 Task: Open a blank sheet, save the file as 'security' Insert a table ' 2 by 2' In first column, add headers, 'Task, Status'. Under first header, add  ResearchUnder second header, add Completed. Change table style to  'Blue'
Action: Mouse moved to (27, 23)
Screenshot: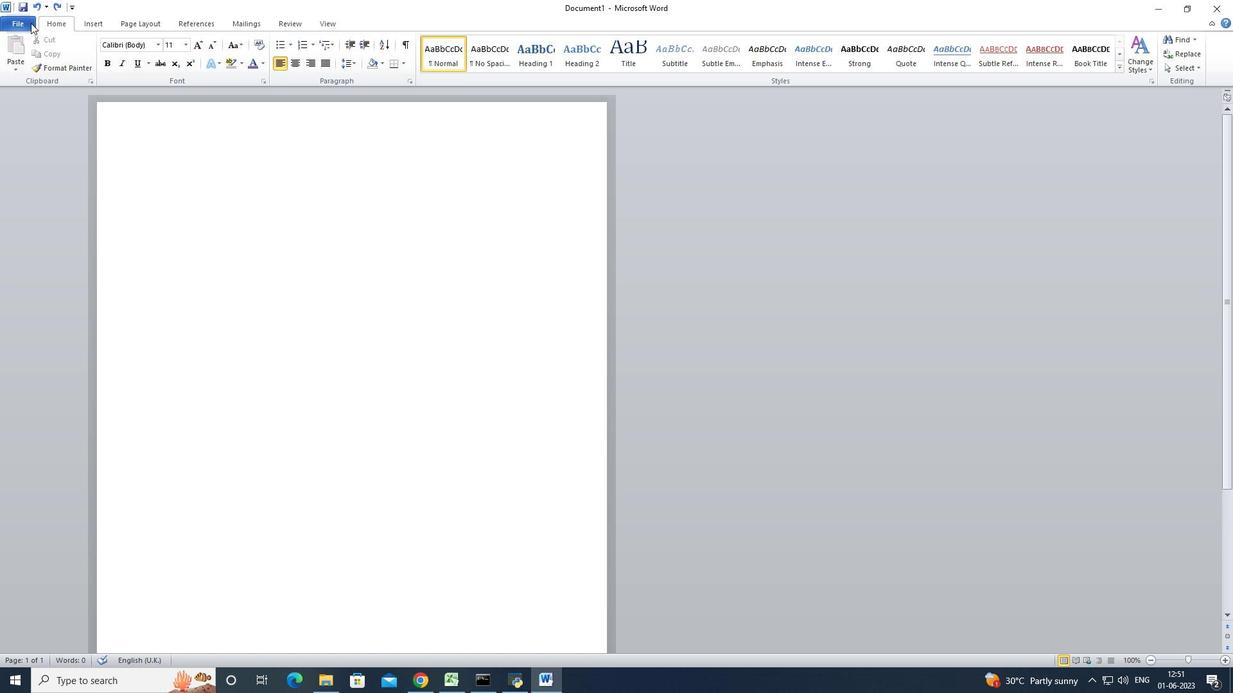 
Action: Mouse pressed left at (27, 23)
Screenshot: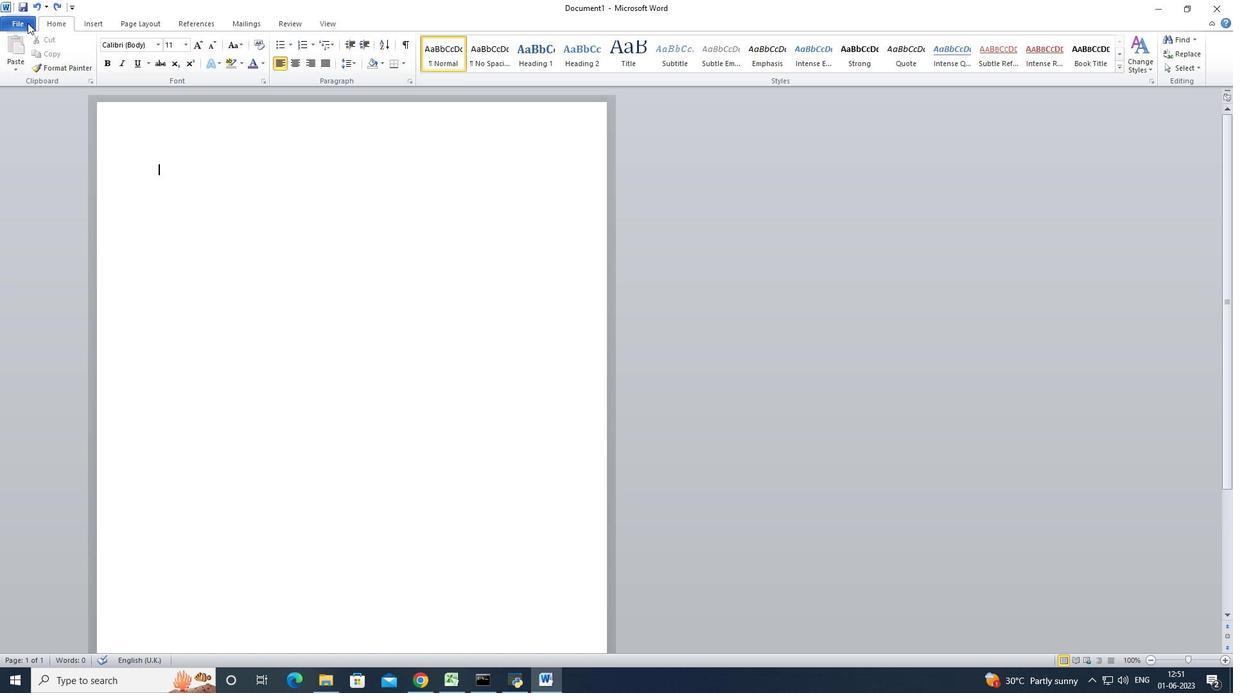 
Action: Mouse moved to (34, 163)
Screenshot: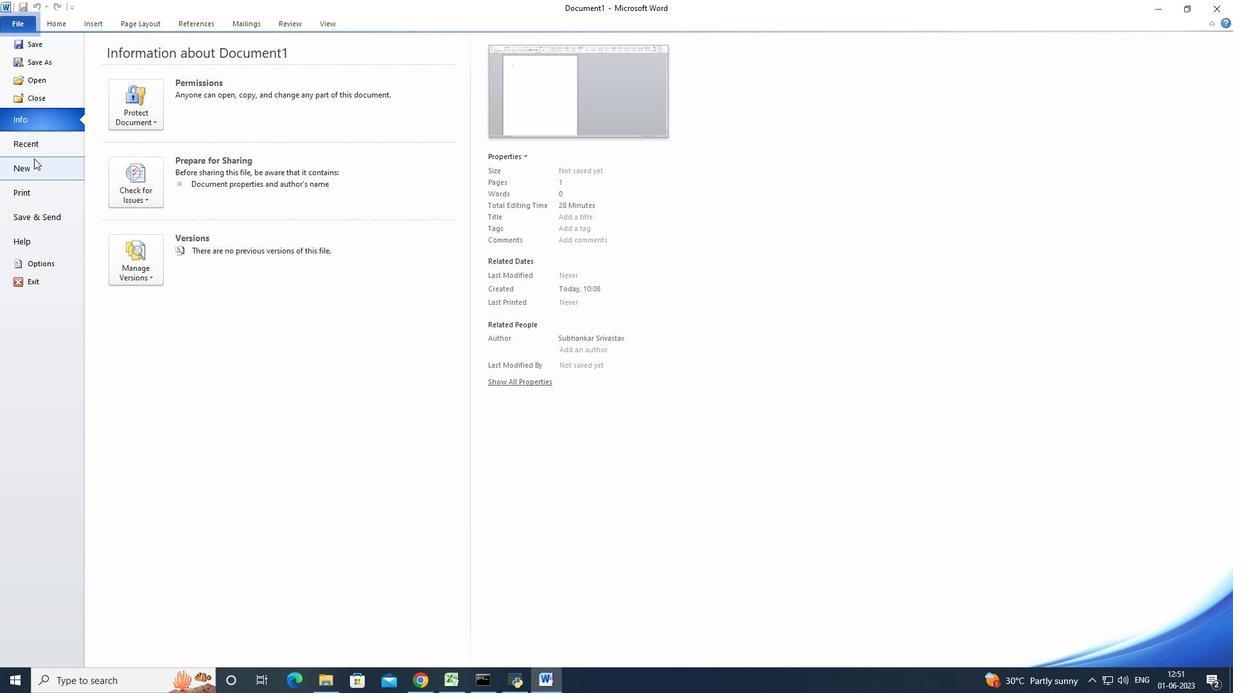 
Action: Mouse pressed left at (34, 163)
Screenshot: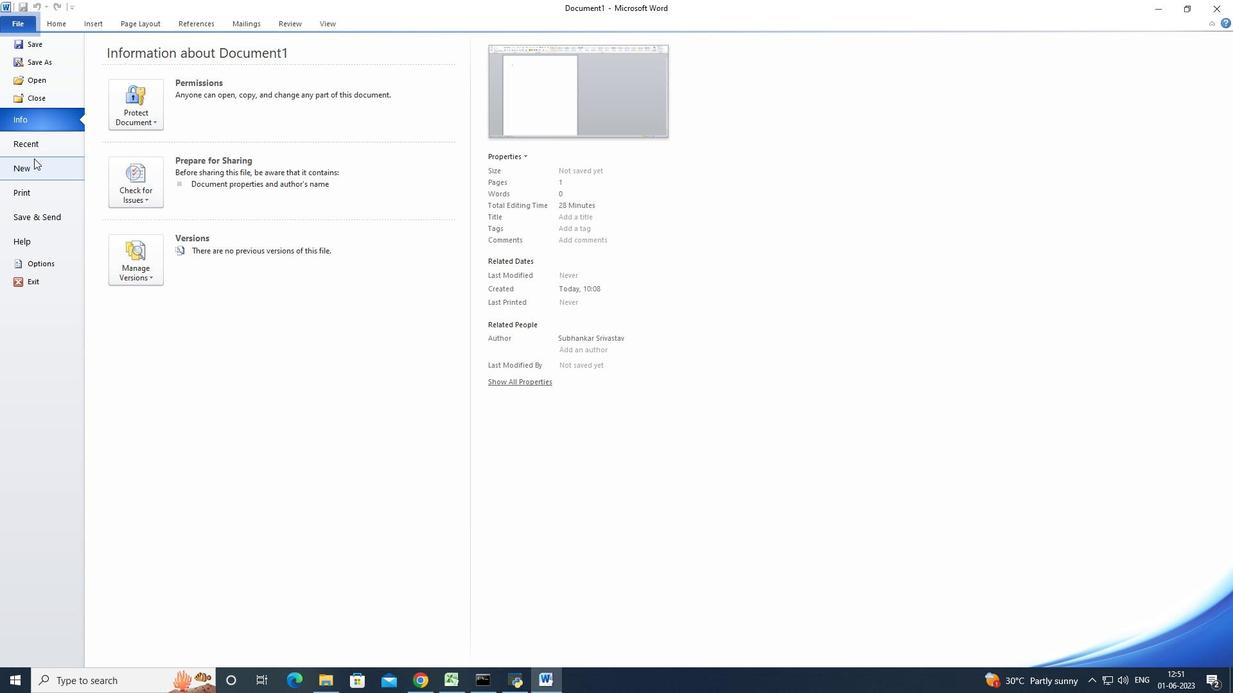 
Action: Mouse moved to (120, 123)
Screenshot: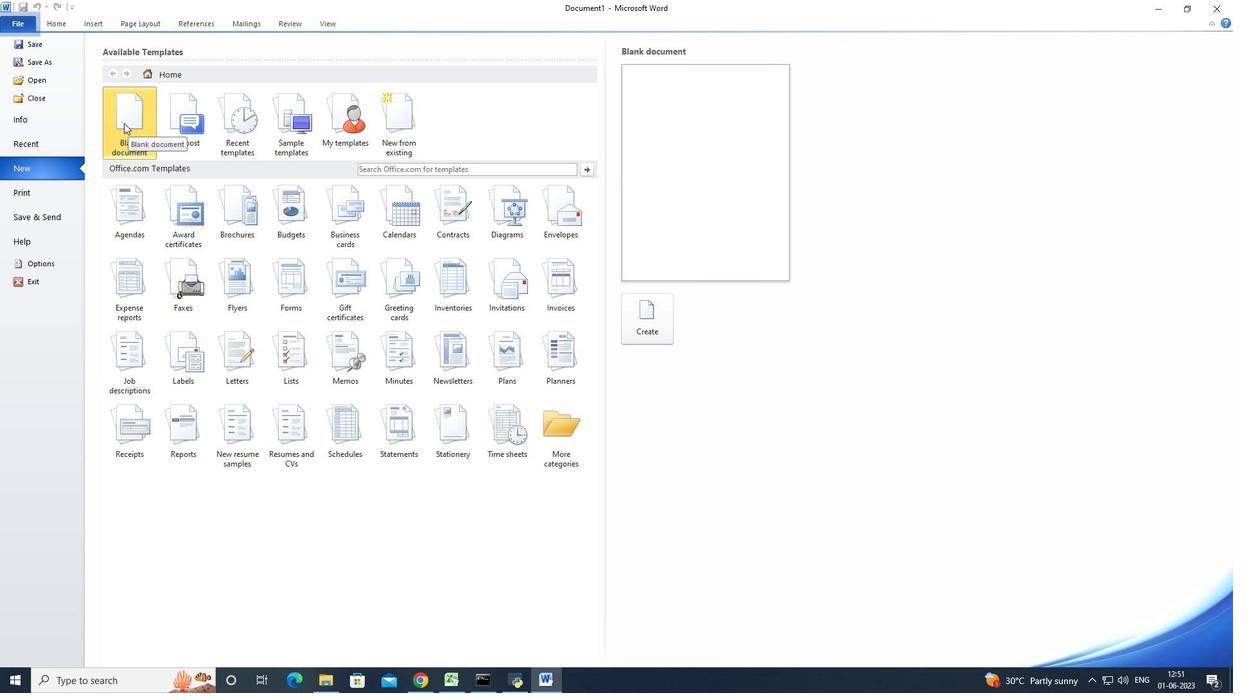 
Action: Mouse pressed left at (120, 123)
Screenshot: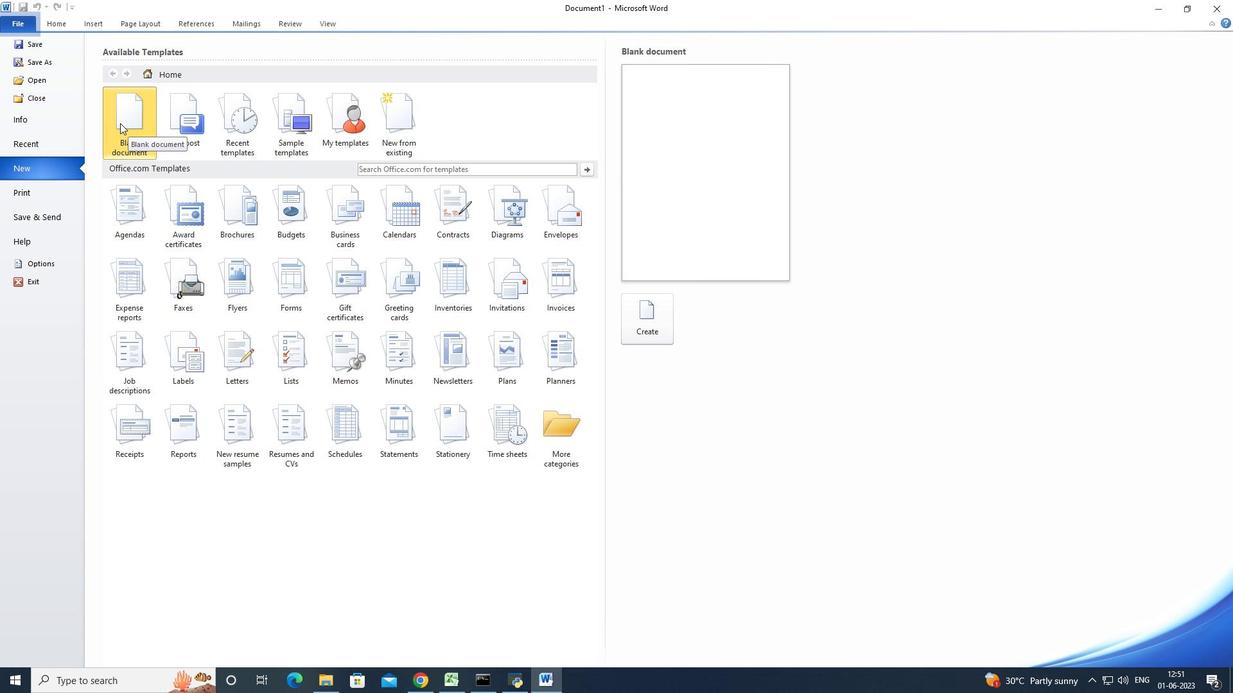 
Action: Mouse moved to (642, 321)
Screenshot: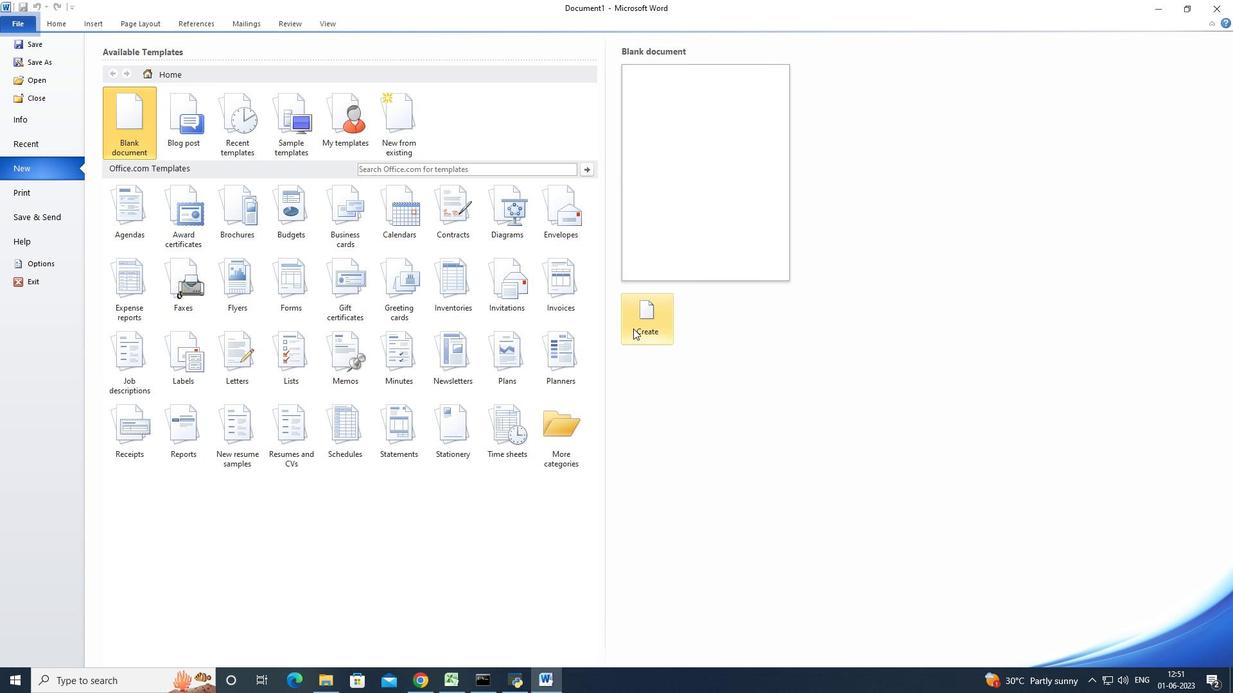 
Action: Mouse pressed left at (642, 321)
Screenshot: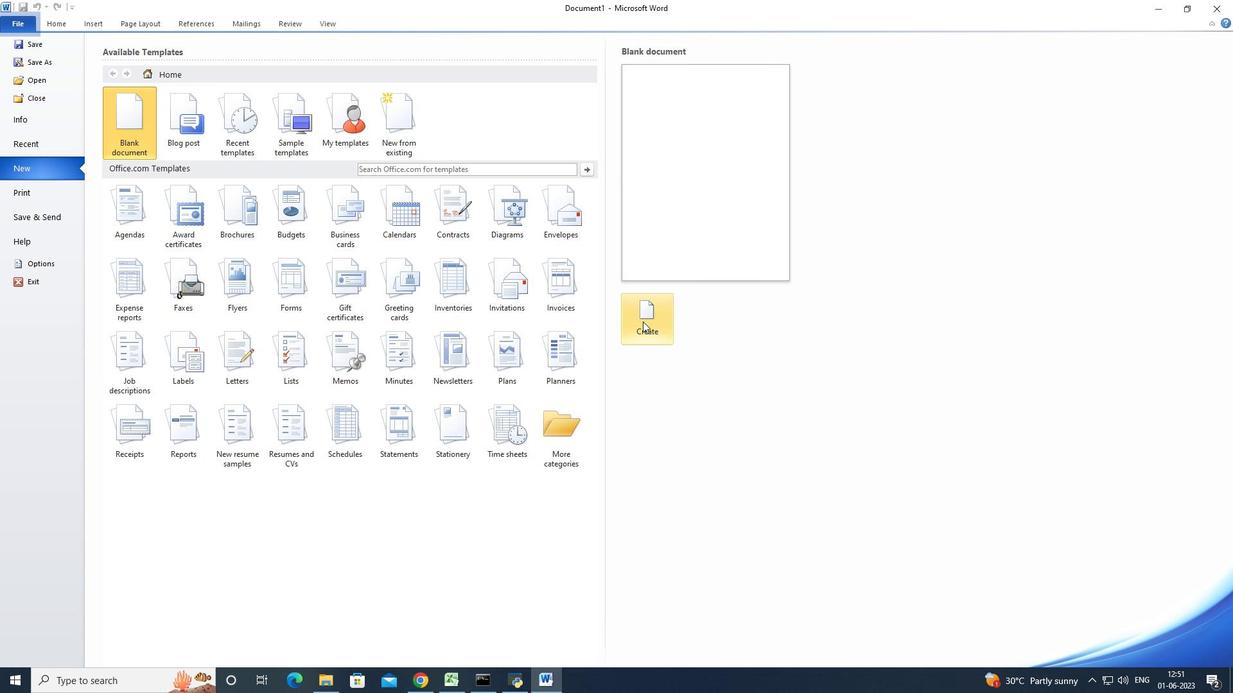 
Action: Mouse moved to (19, 23)
Screenshot: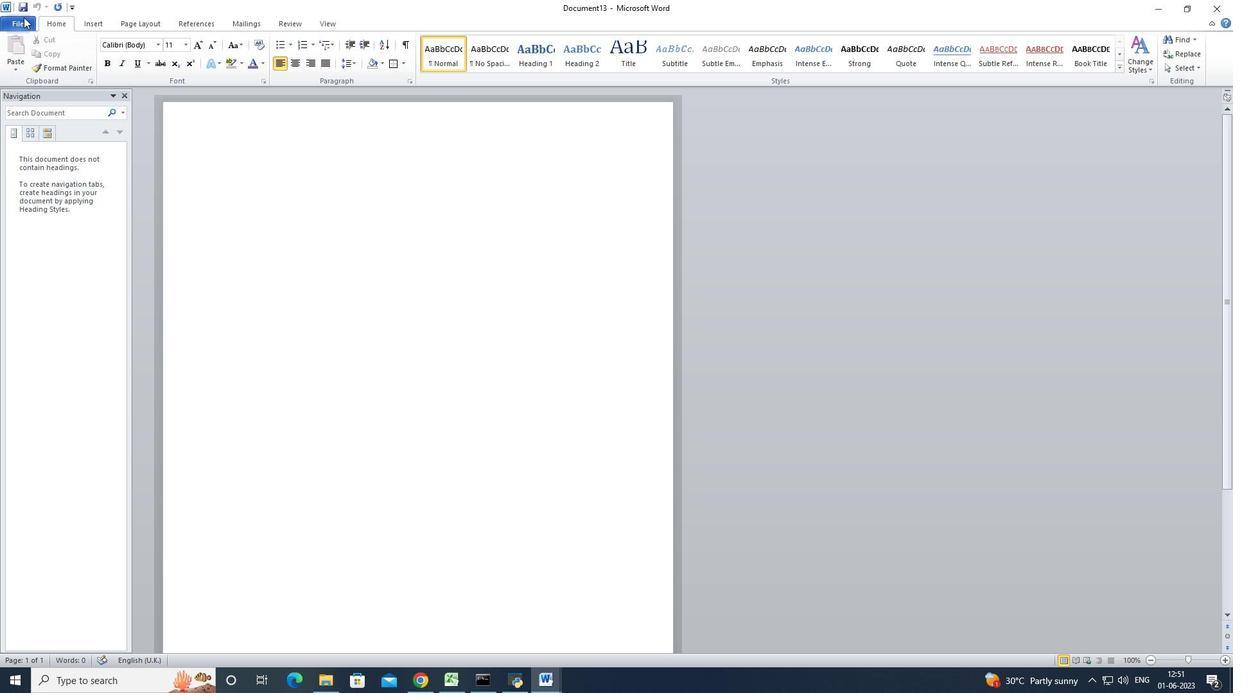 
Action: Mouse pressed left at (19, 23)
Screenshot: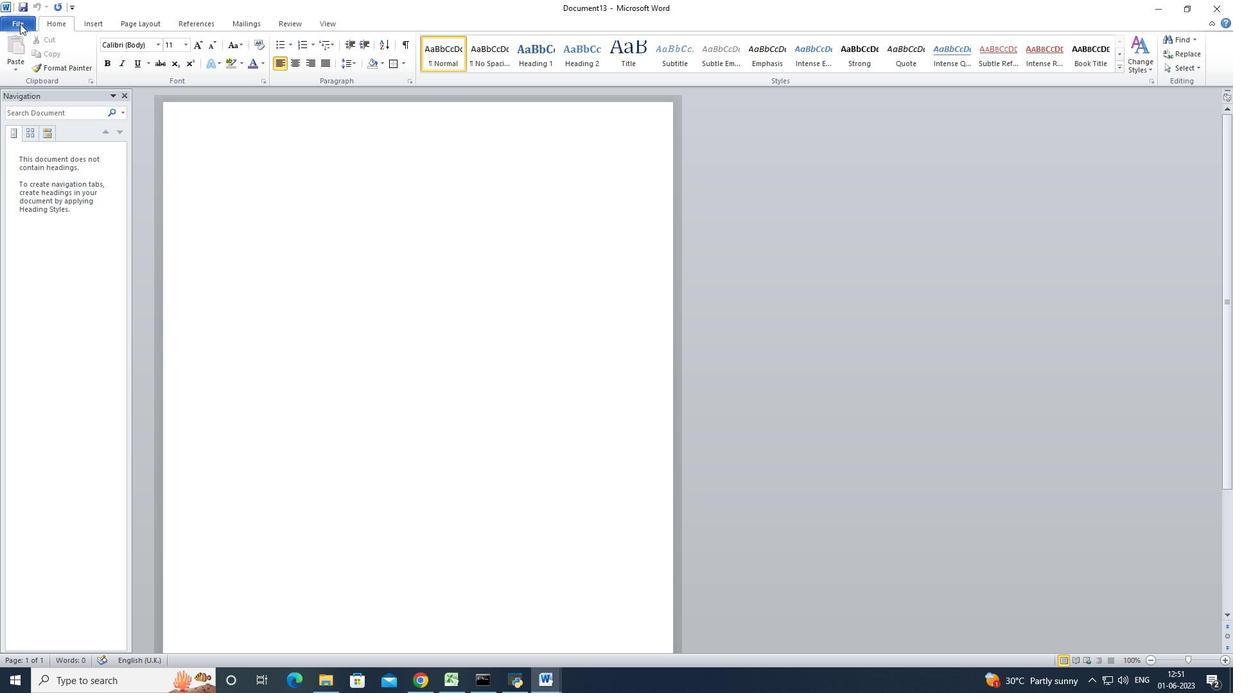 
Action: Mouse moved to (30, 48)
Screenshot: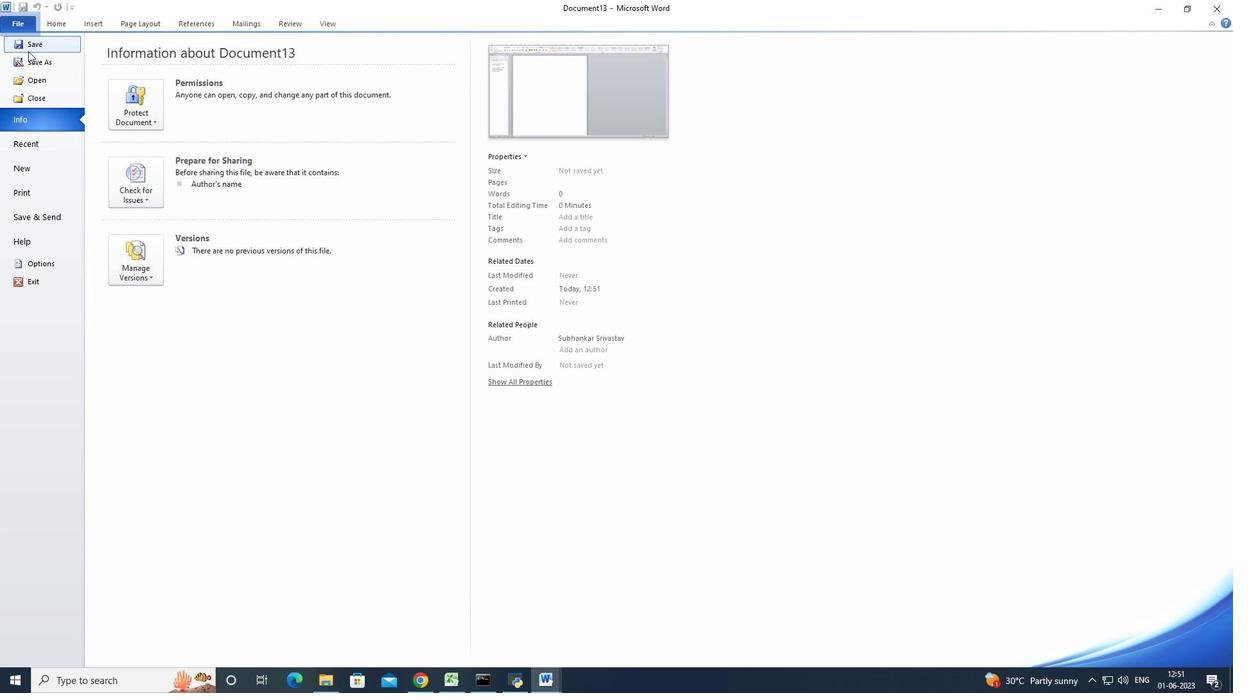 
Action: Mouse pressed left at (30, 48)
Screenshot: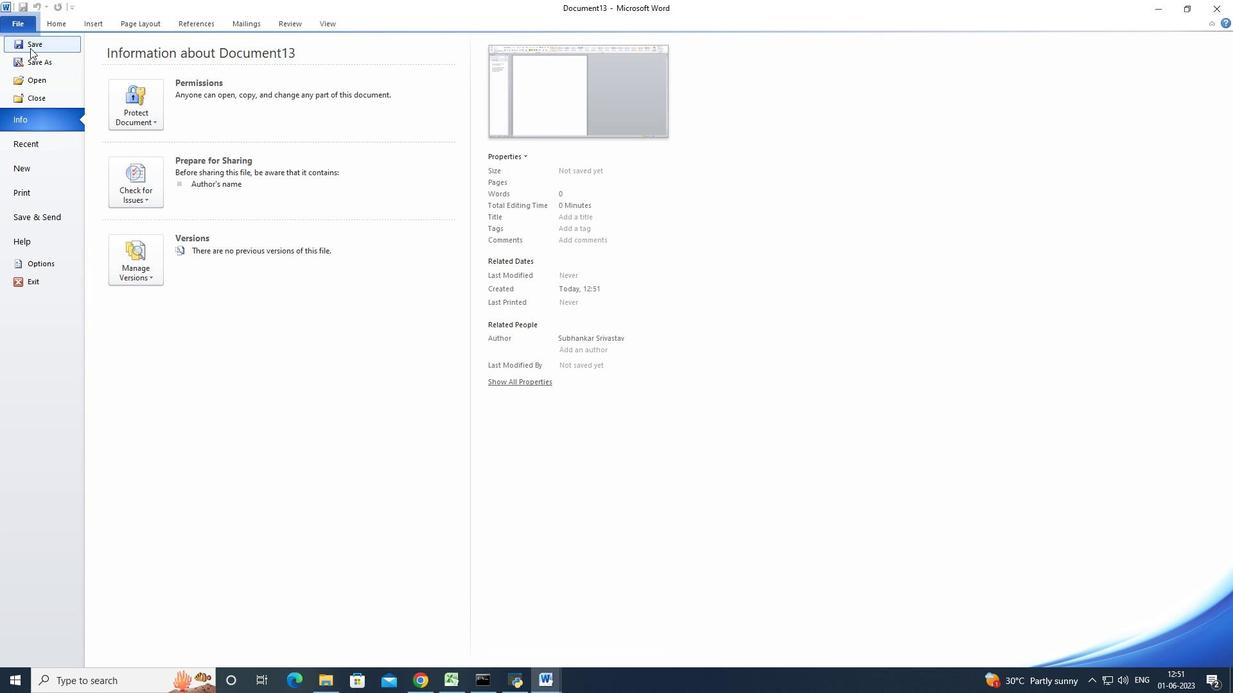 
Action: Key pressed <Key.shift>Security
Screenshot: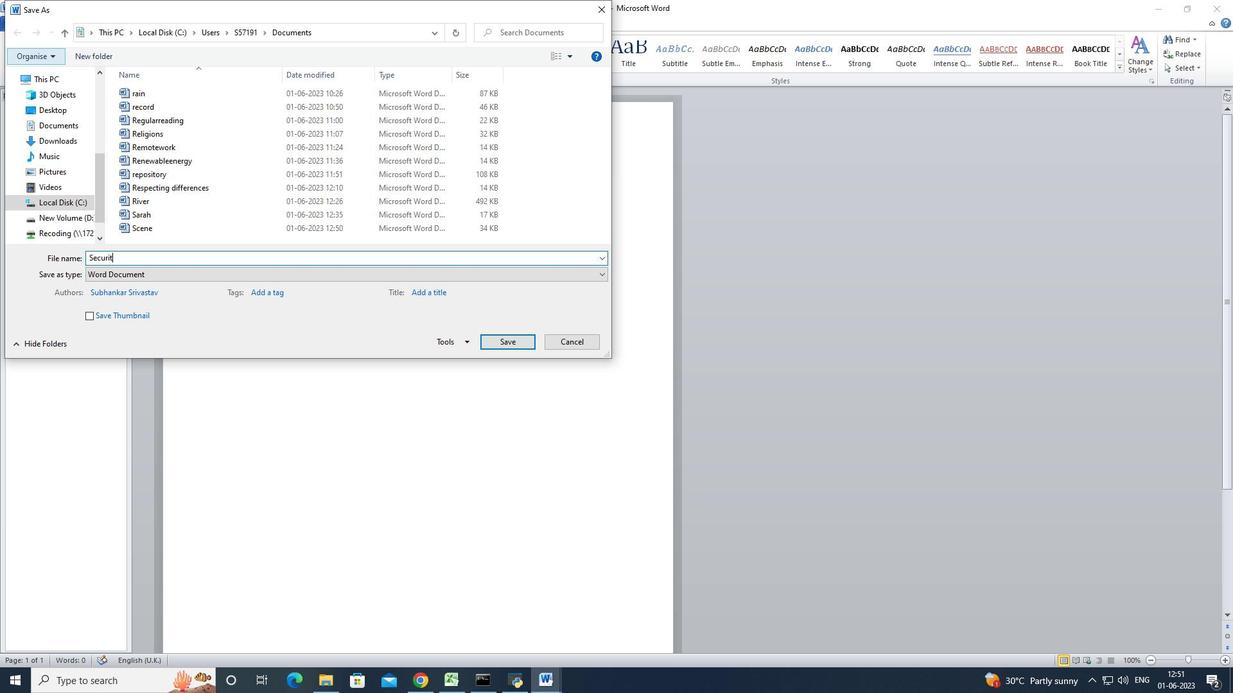 
Action: Mouse moved to (491, 348)
Screenshot: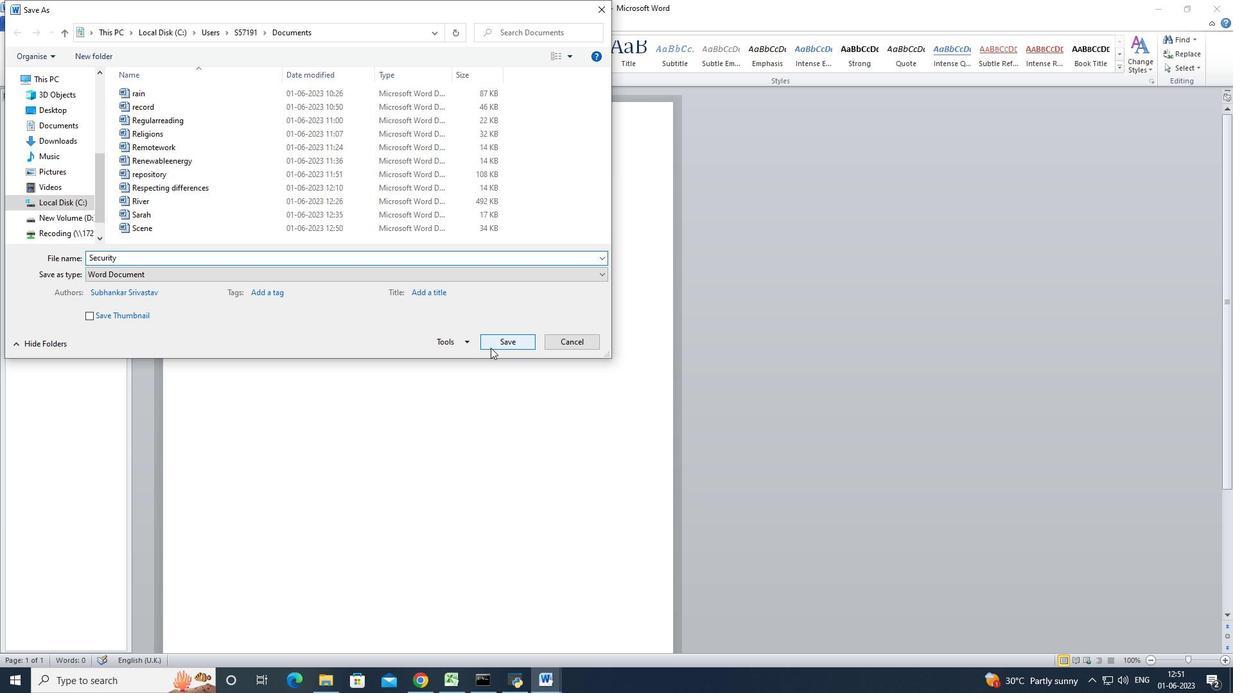 
Action: Mouse pressed left at (491, 348)
Screenshot: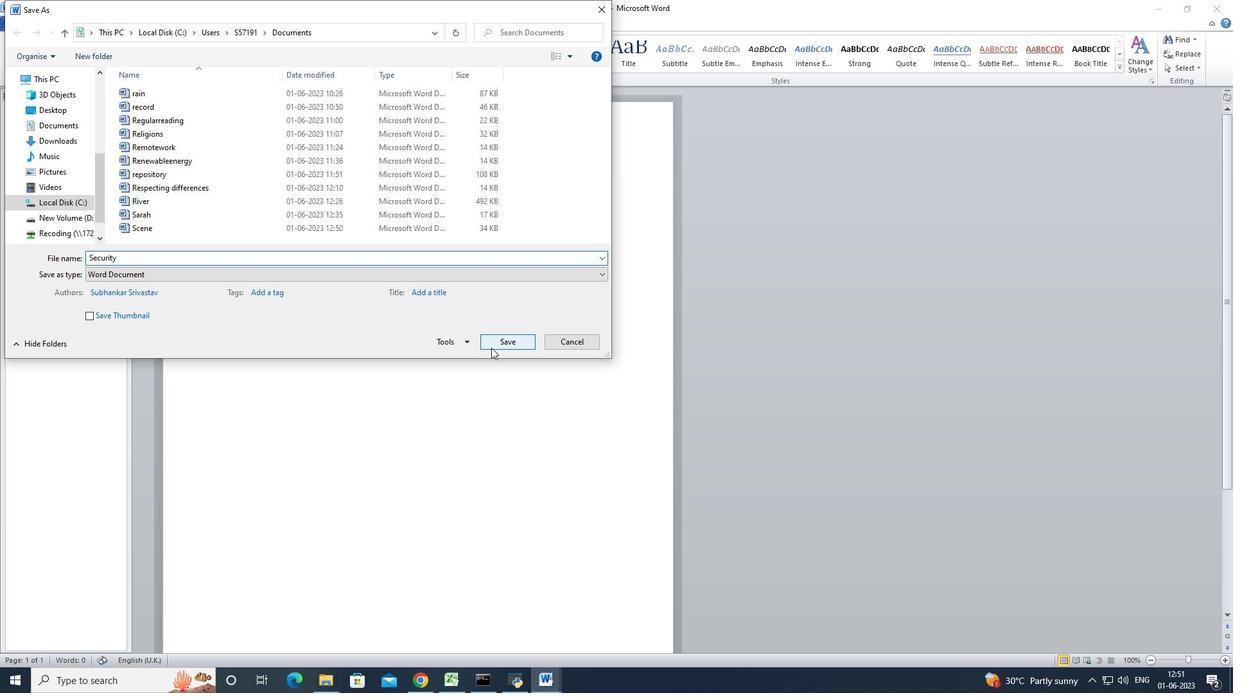 
Action: Mouse moved to (91, 23)
Screenshot: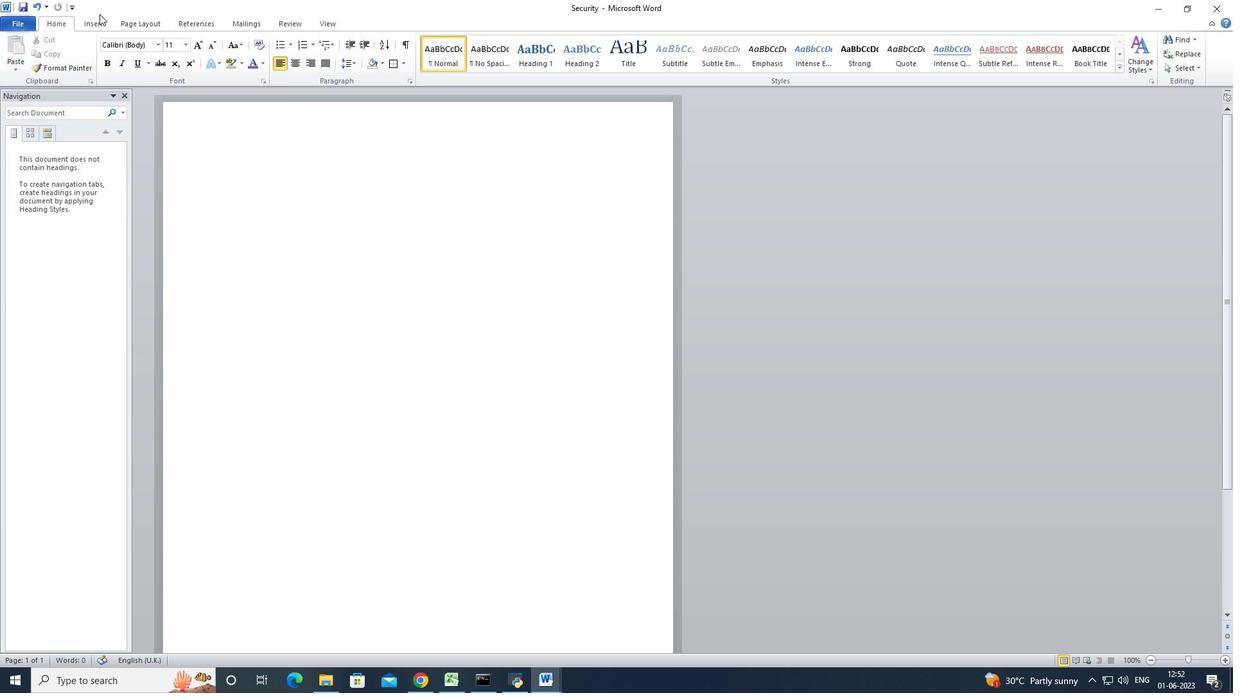 
Action: Mouse pressed left at (91, 23)
Screenshot: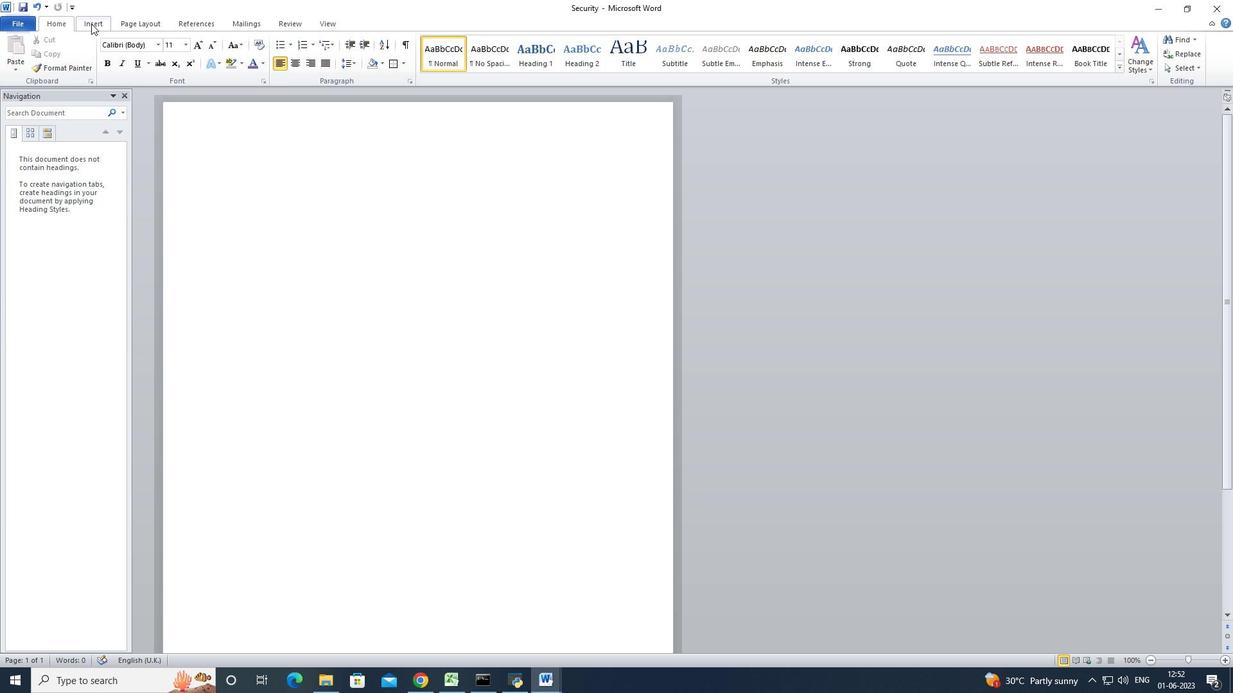 
Action: Mouse moved to (102, 47)
Screenshot: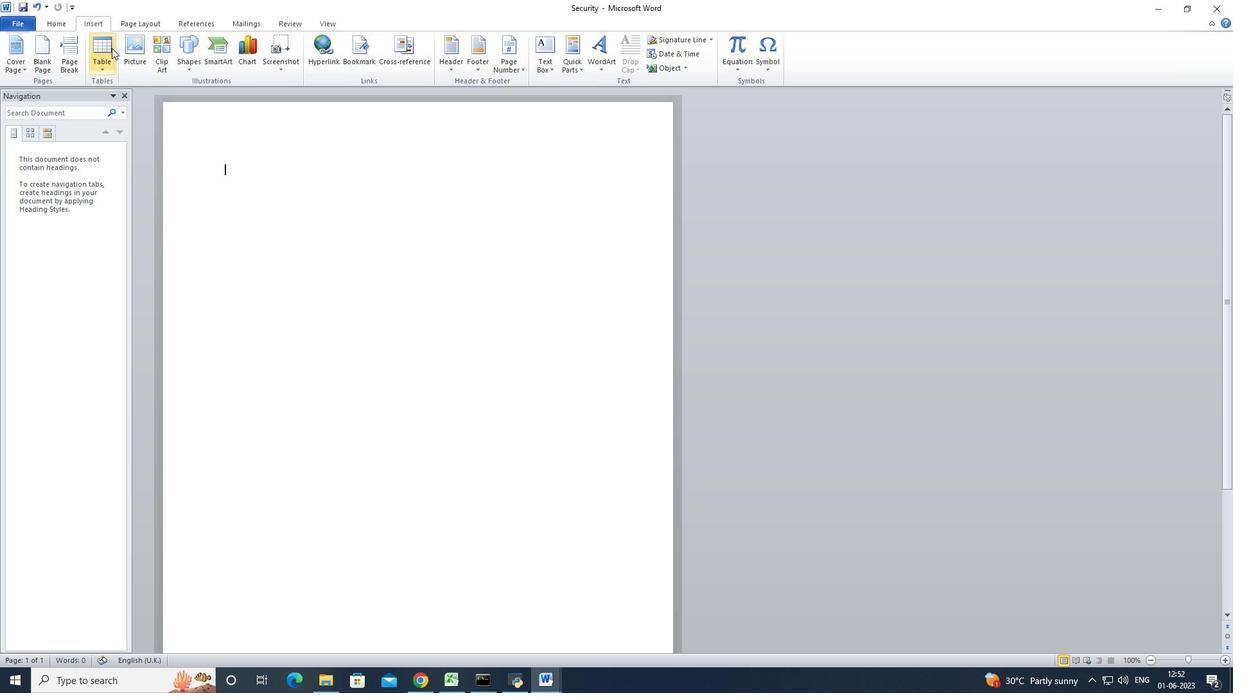
Action: Mouse pressed left at (102, 47)
Screenshot: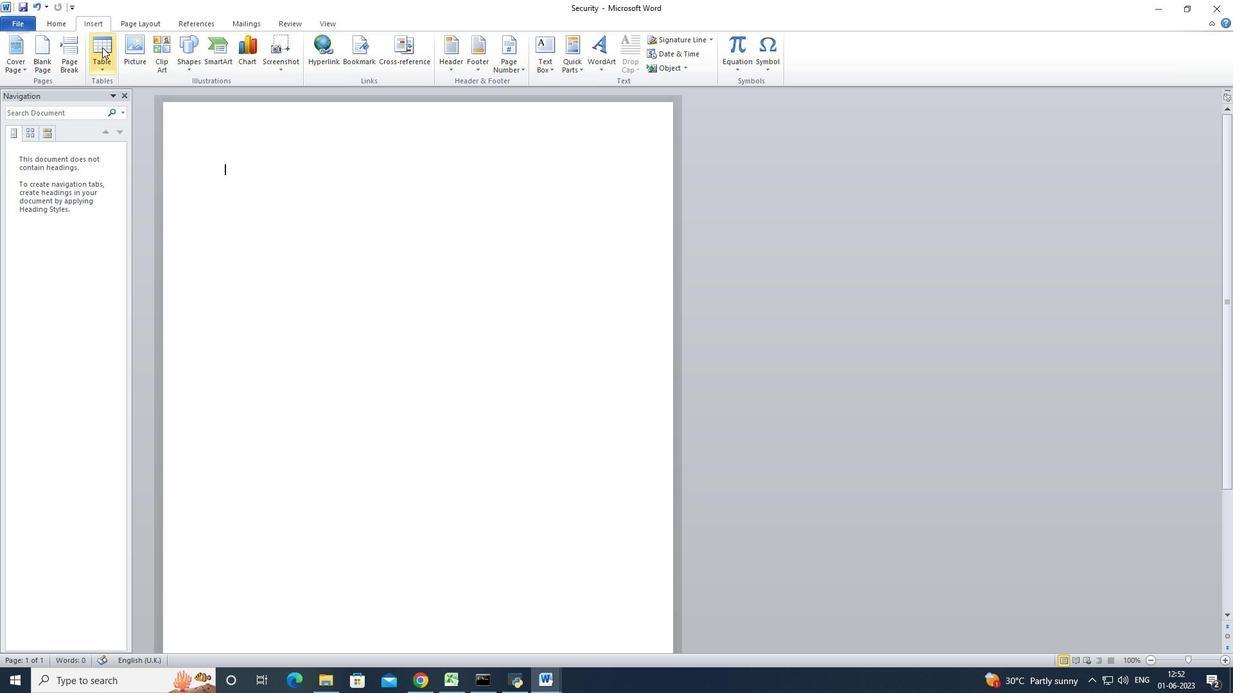 
Action: Mouse moved to (109, 105)
Screenshot: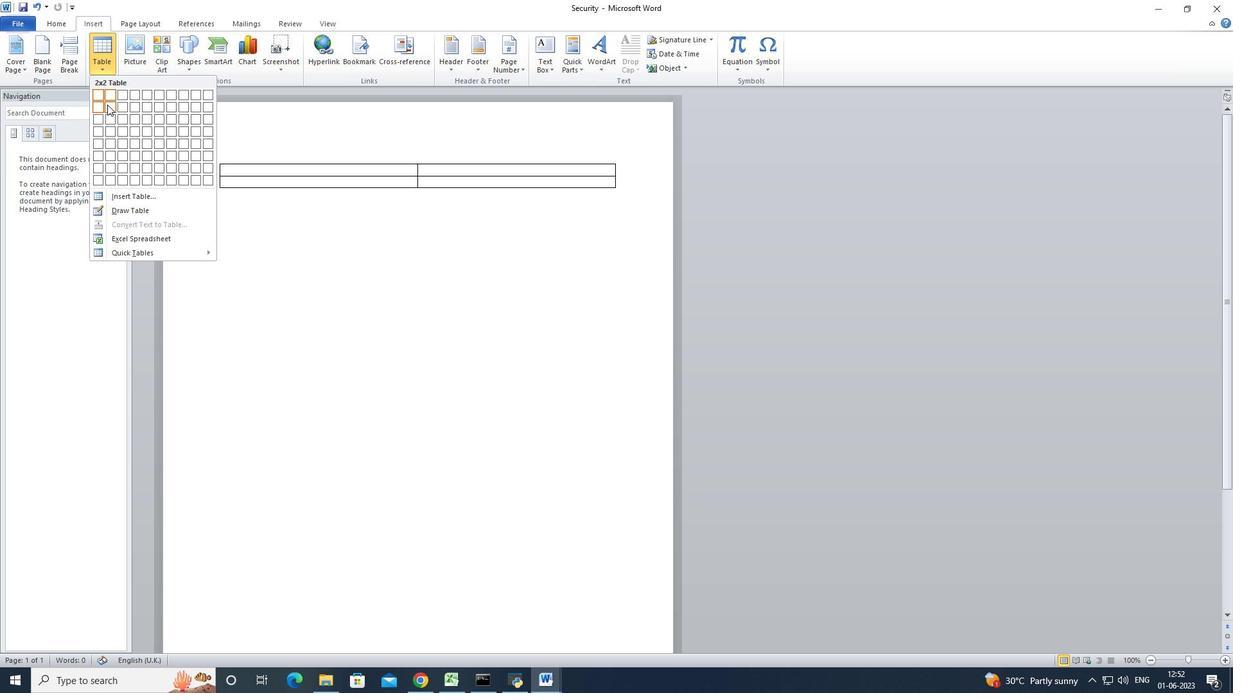 
Action: Mouse pressed left at (109, 105)
Screenshot: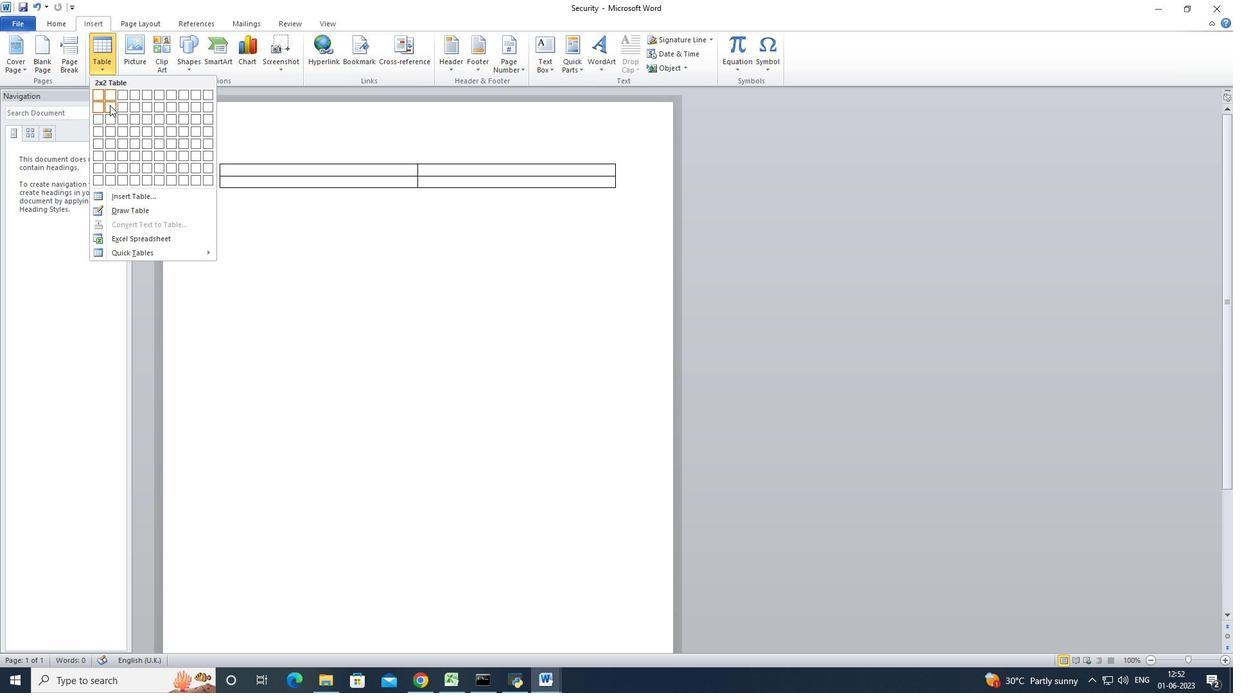 
Action: Mouse moved to (255, 215)
Screenshot: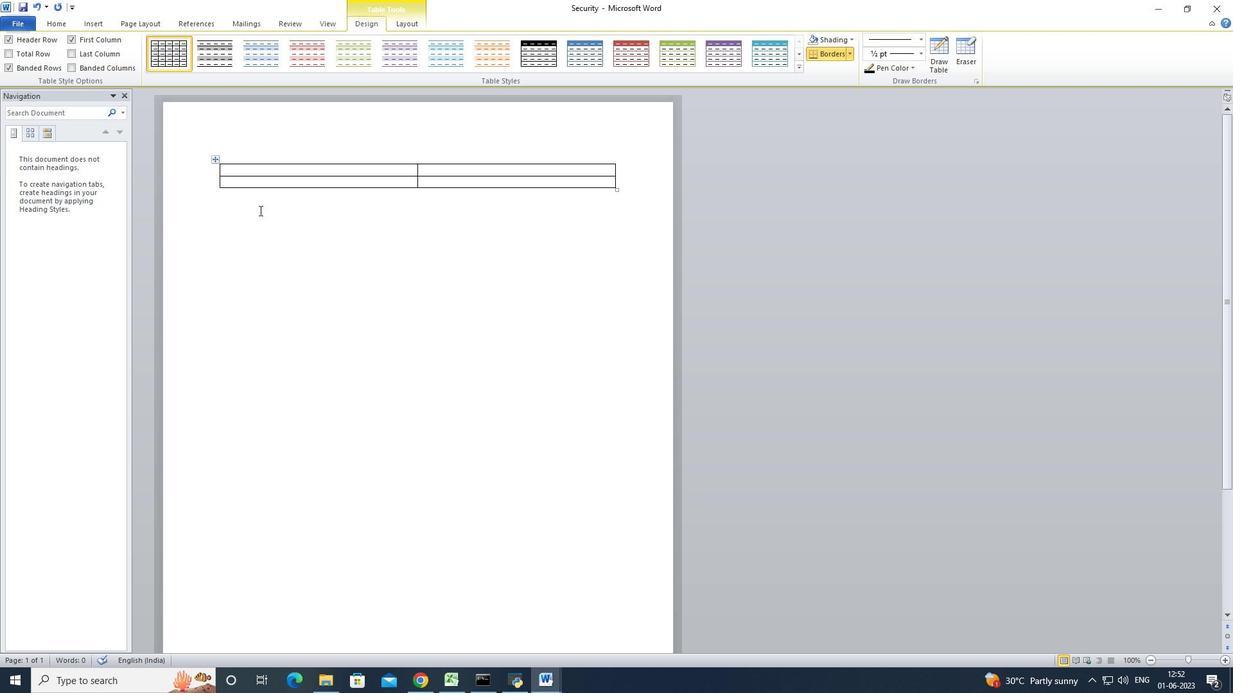 
Action: Key pressed <Key.shift>Task<Key.tab><Key.shift><Key.shift><Key.shift><Key.shift><Key.shift><Key.shift><Key.shift><Key.shift><Key.shift><Key.shift><Key.shift><Key.shift><Key.shift><Key.shift><Key.shift><Key.shift><Key.shift><Key.shift><Key.shift><Key.shift><Key.shift><Key.shift><Key.shift><Key.shift><Key.shift><Key.shift><Key.shift><Key.shift><Key.shift><Key.shift>Status
Screenshot: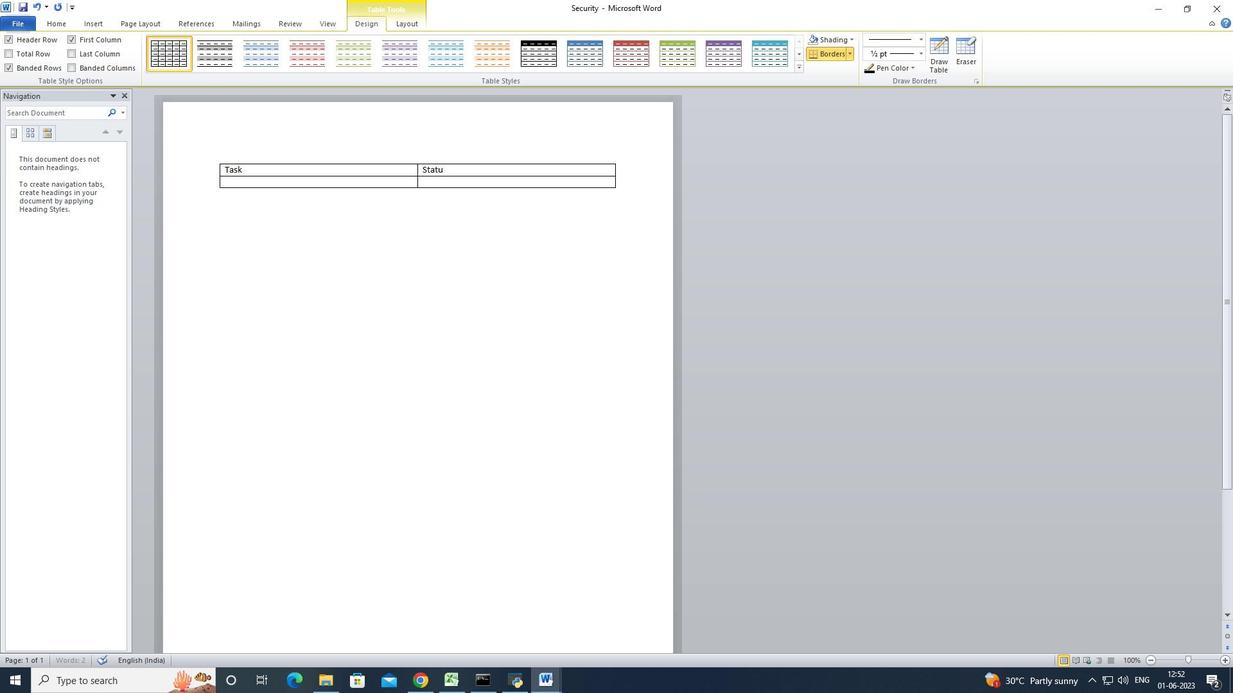 
Action: Mouse moved to (247, 184)
Screenshot: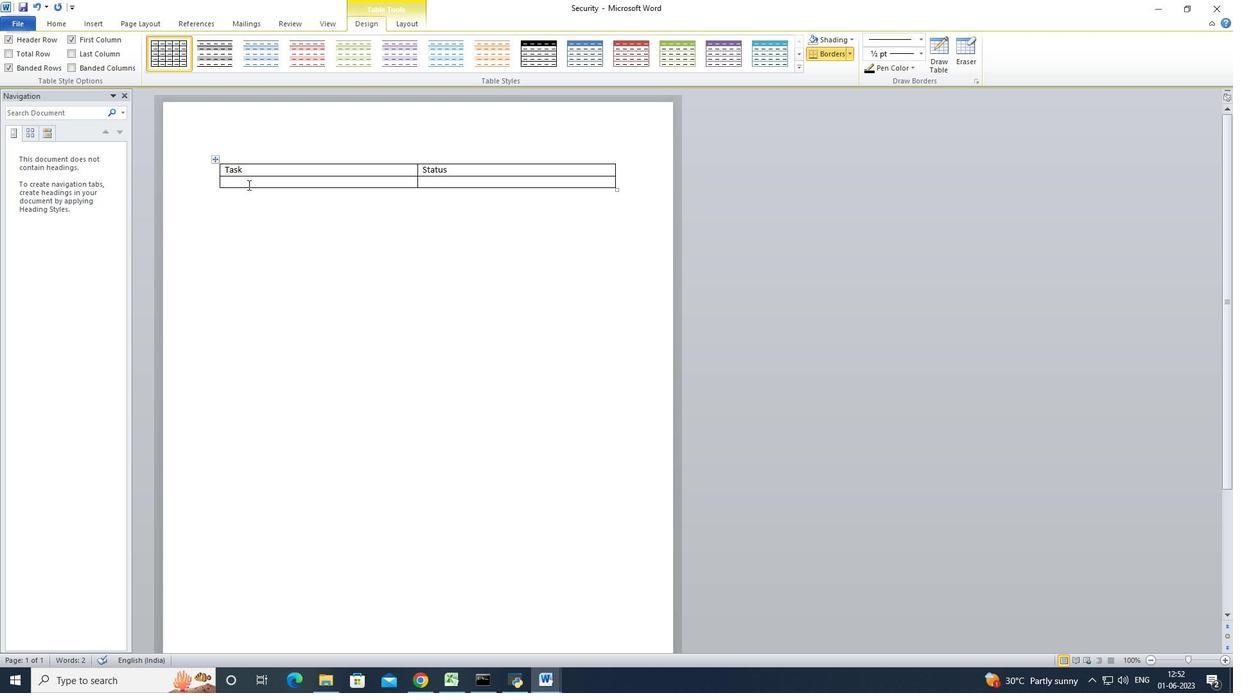 
Action: Mouse pressed left at (247, 184)
Screenshot: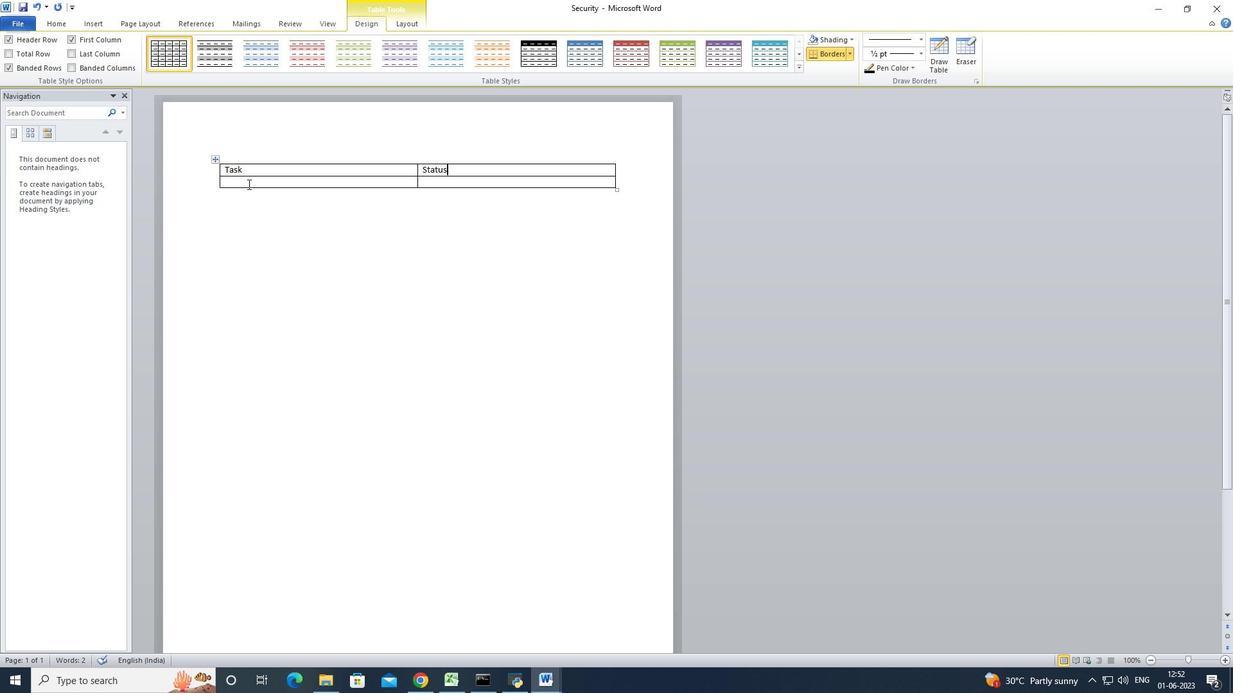 
Action: Mouse moved to (259, 184)
Screenshot: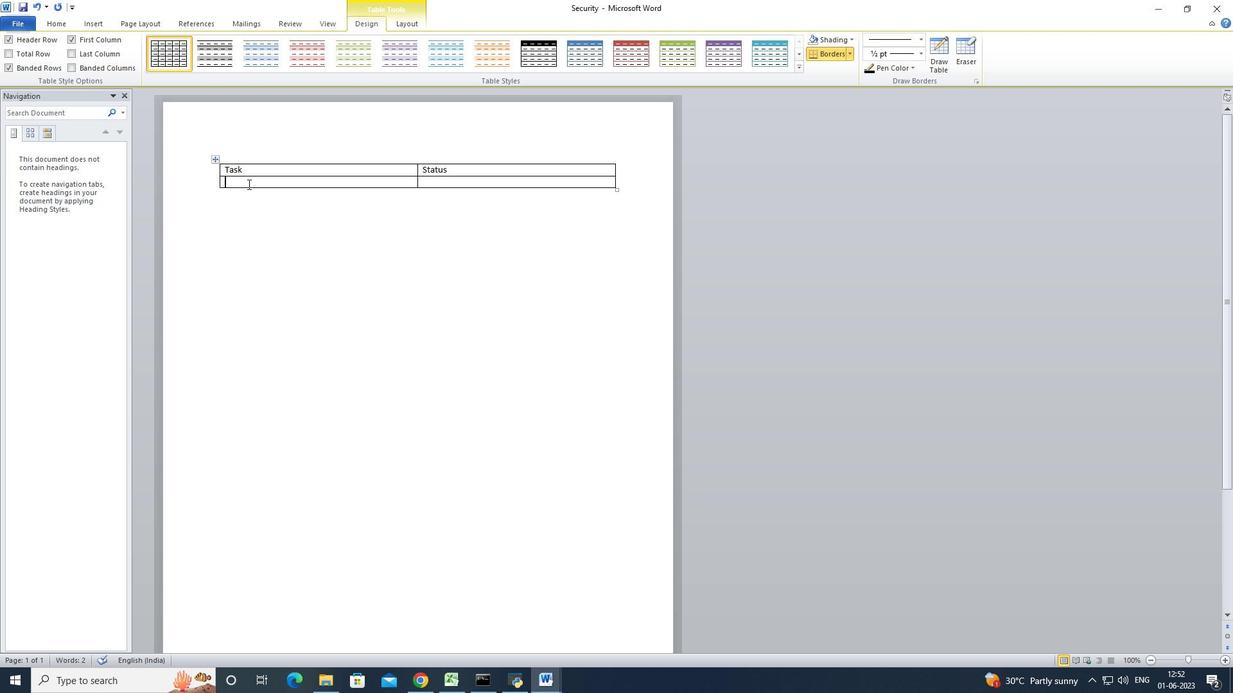 
Action: Key pressed <Key.shift>Research
Screenshot: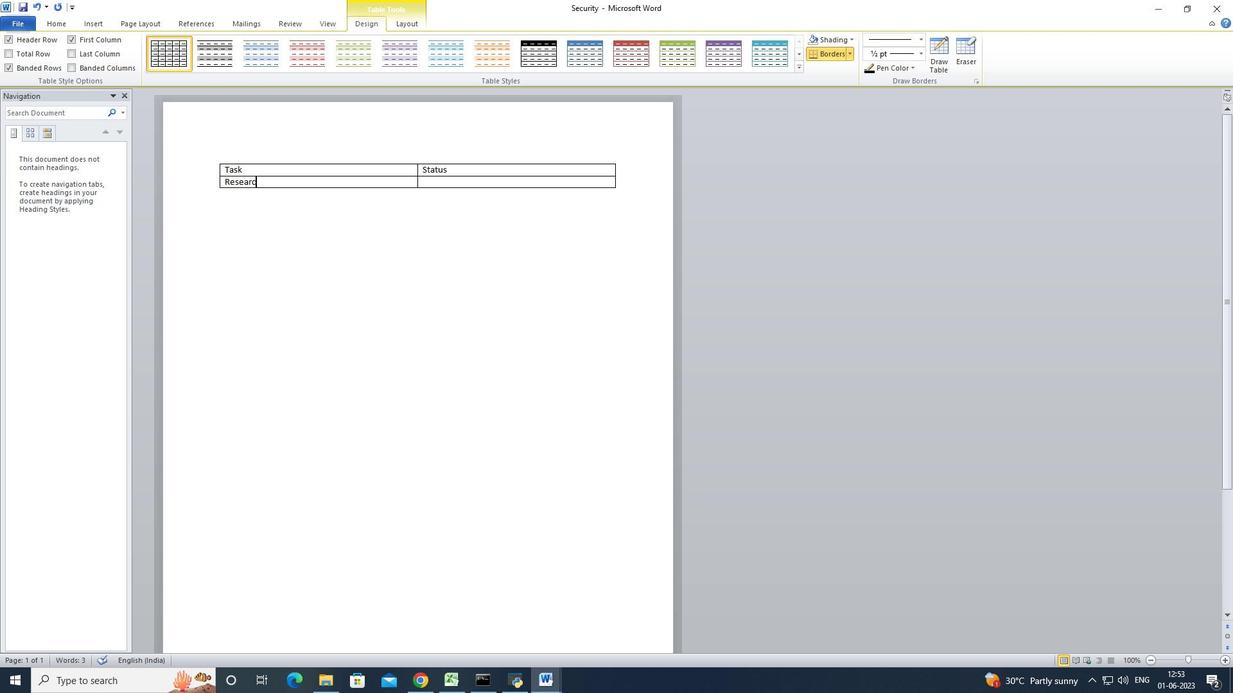 
Action: Mouse moved to (441, 181)
Screenshot: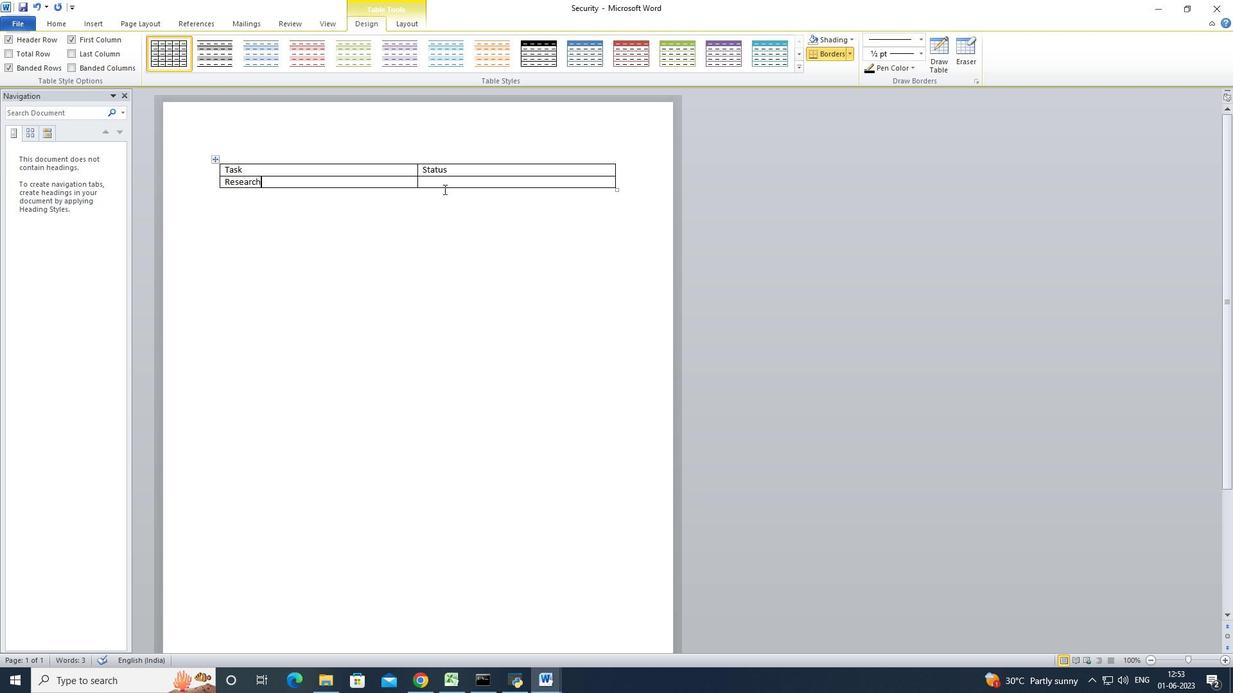 
Action: Mouse pressed left at (441, 181)
Screenshot: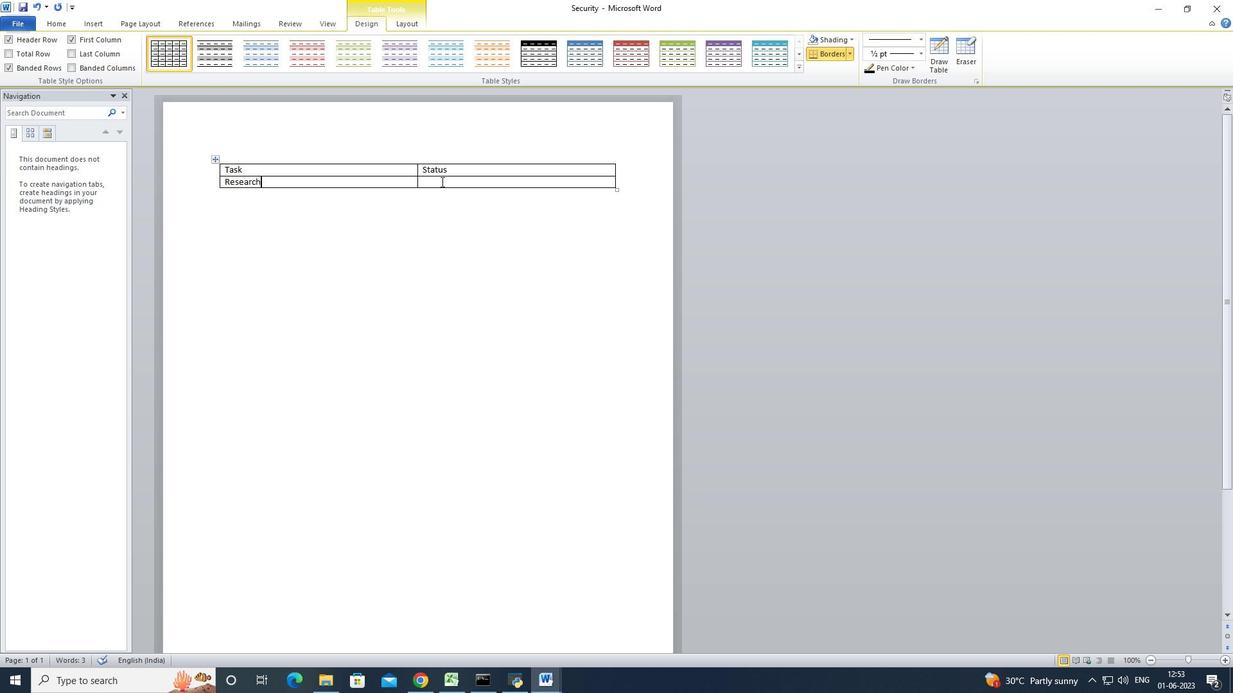 
Action: Key pressed <Key.shift>Completed
Screenshot: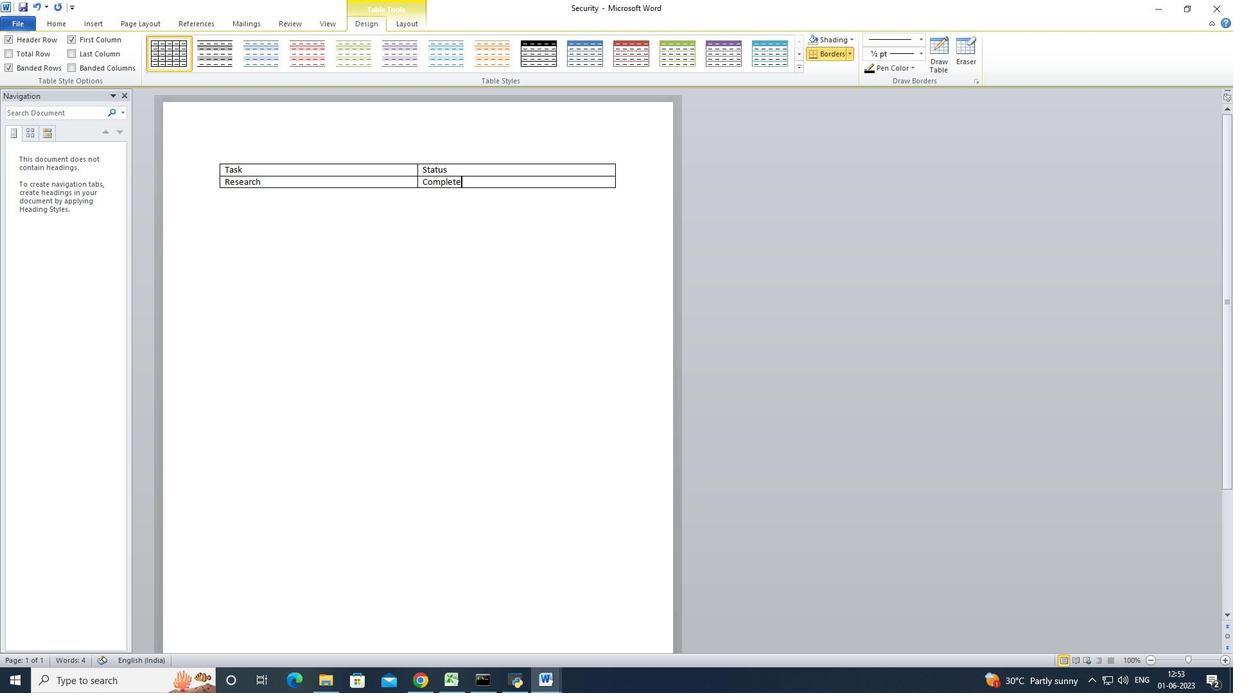 
Action: Mouse moved to (407, 211)
Screenshot: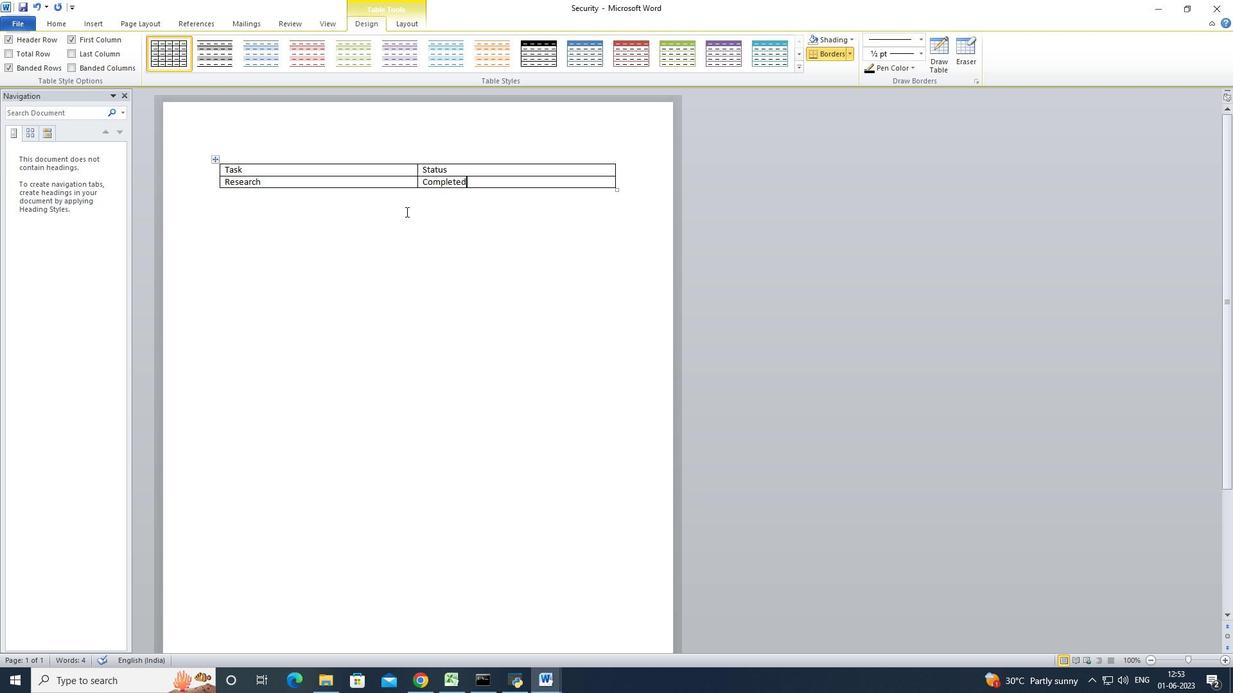 
Action: Mouse pressed left at (407, 211)
Screenshot: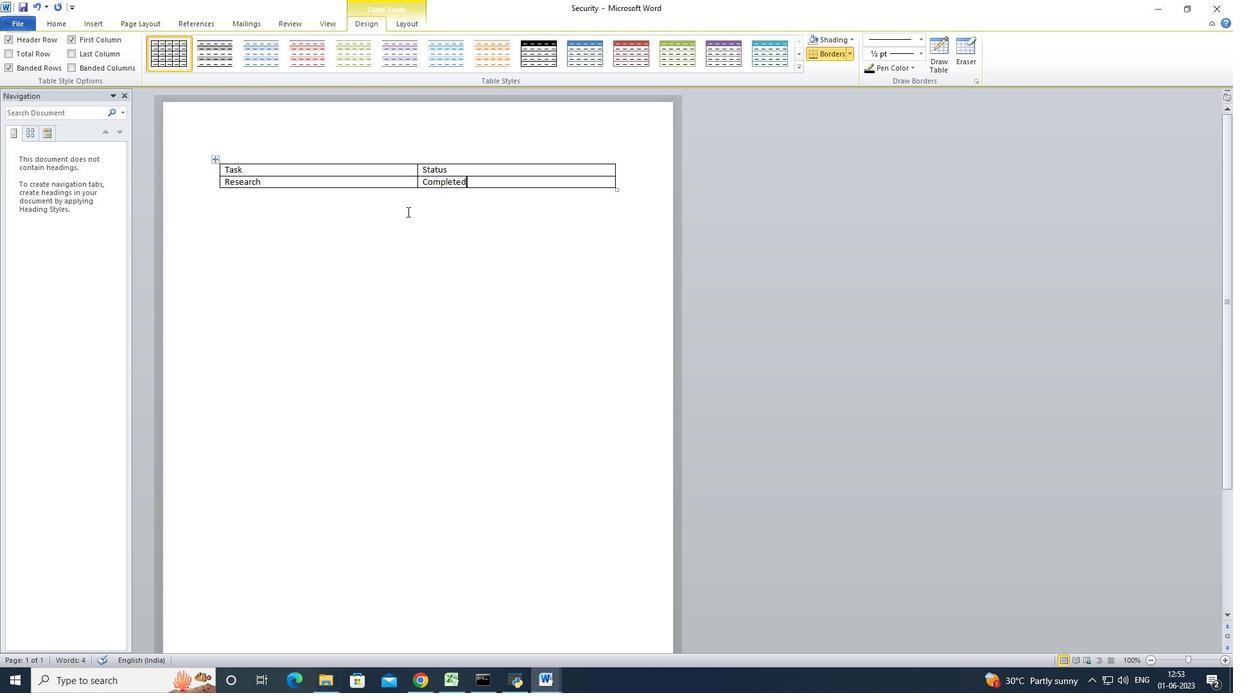 
Action: Mouse moved to (227, 166)
Screenshot: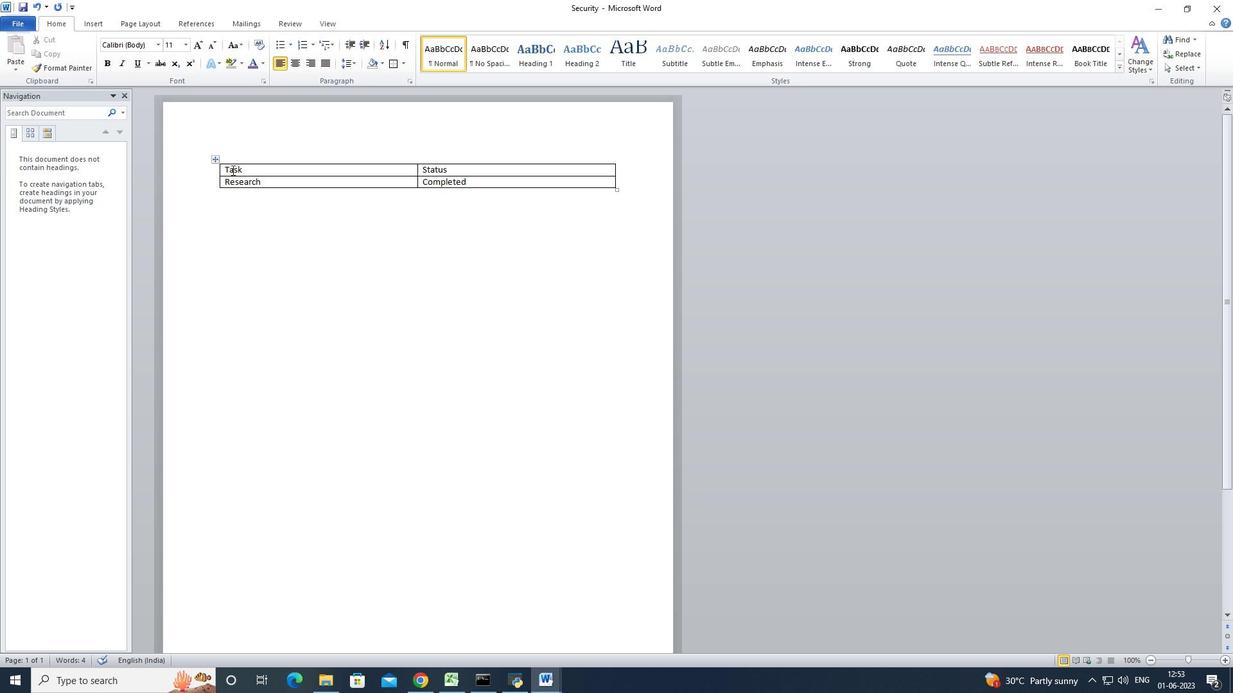 
Action: Mouse pressed left at (227, 166)
Screenshot: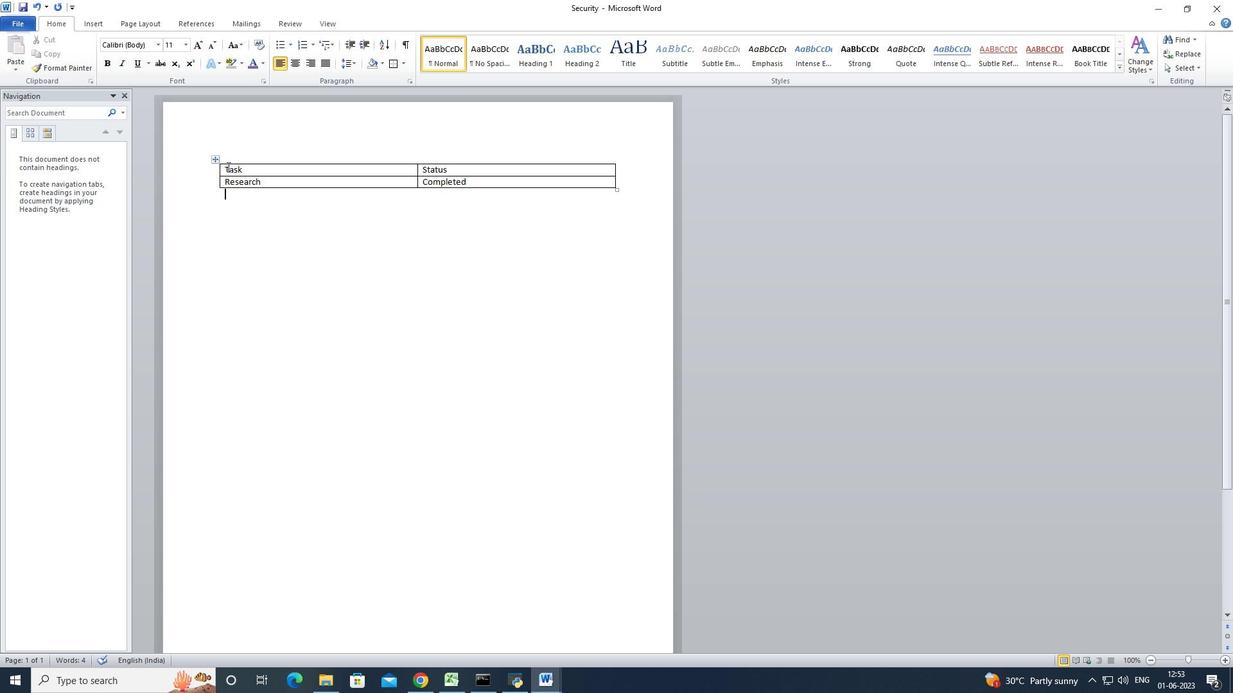 
Action: Mouse moved to (213, 157)
Screenshot: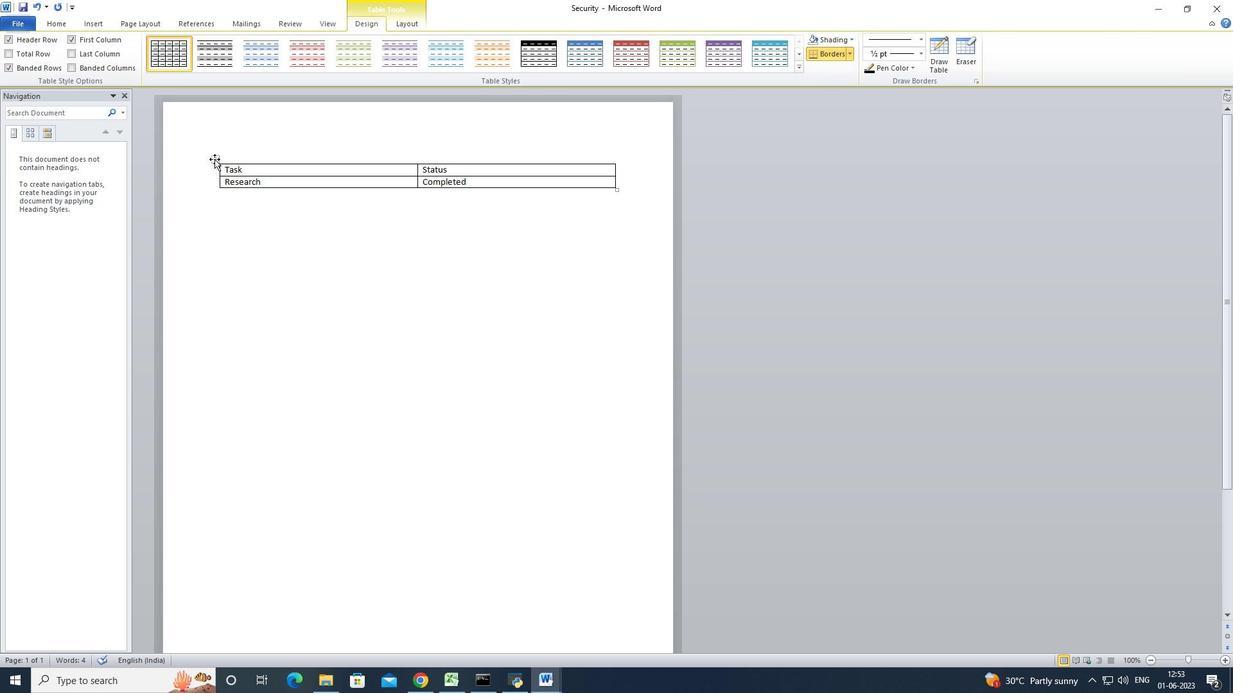 
Action: Mouse pressed left at (213, 157)
Screenshot: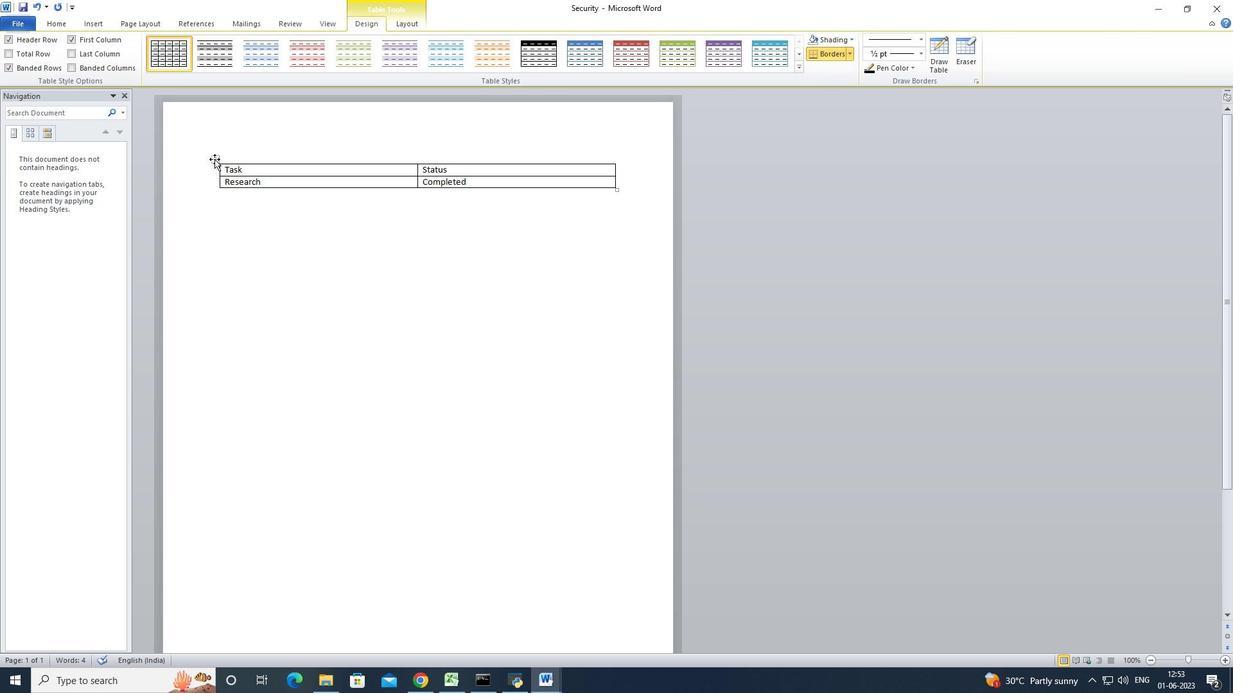 
Action: Mouse moved to (795, 70)
Screenshot: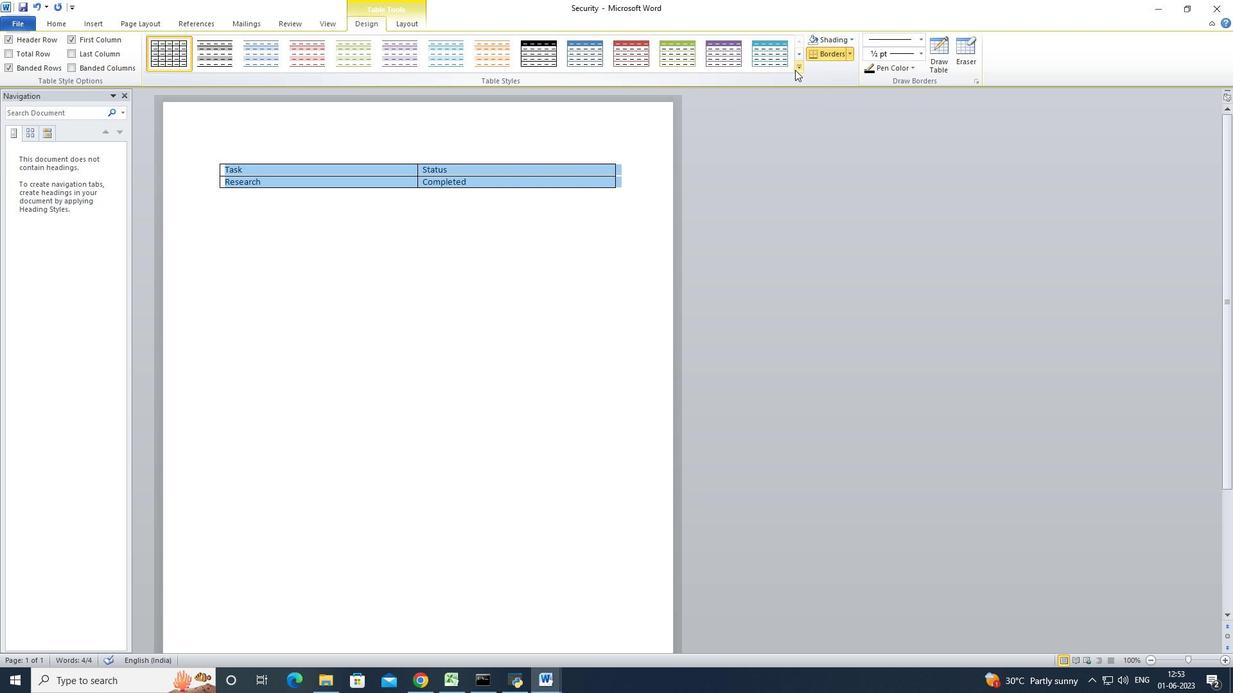 
Action: Mouse pressed left at (795, 70)
Screenshot: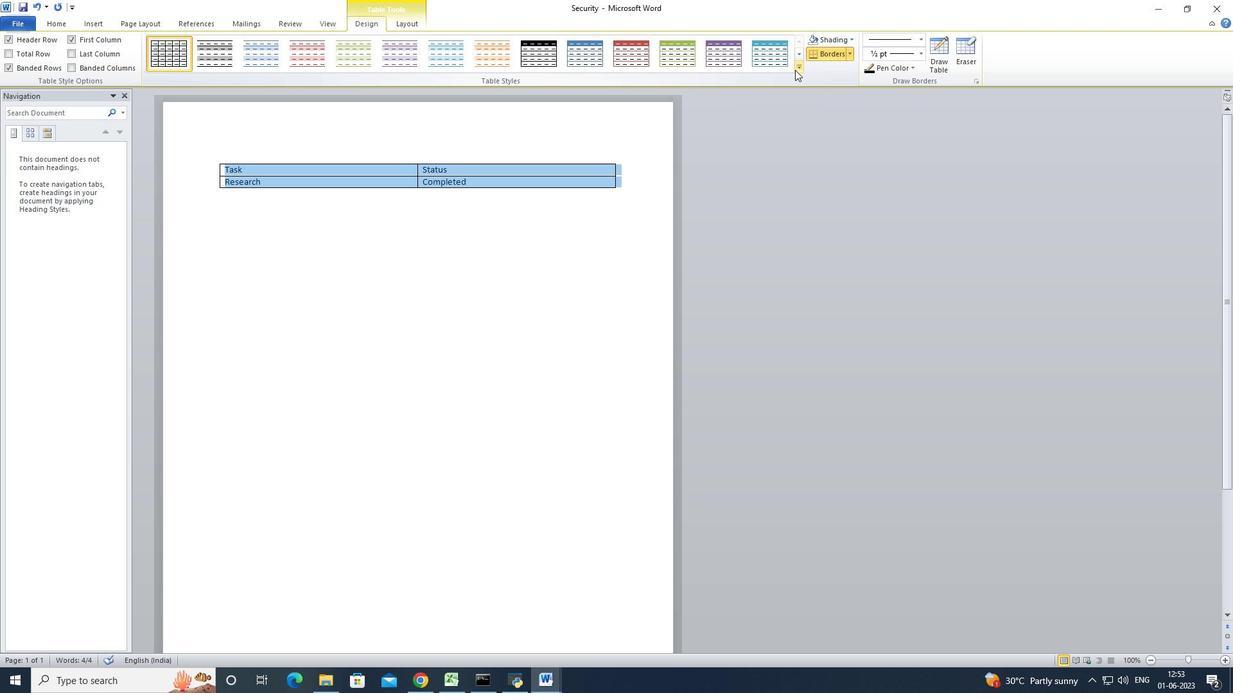 
Action: Mouse moved to (217, 289)
Screenshot: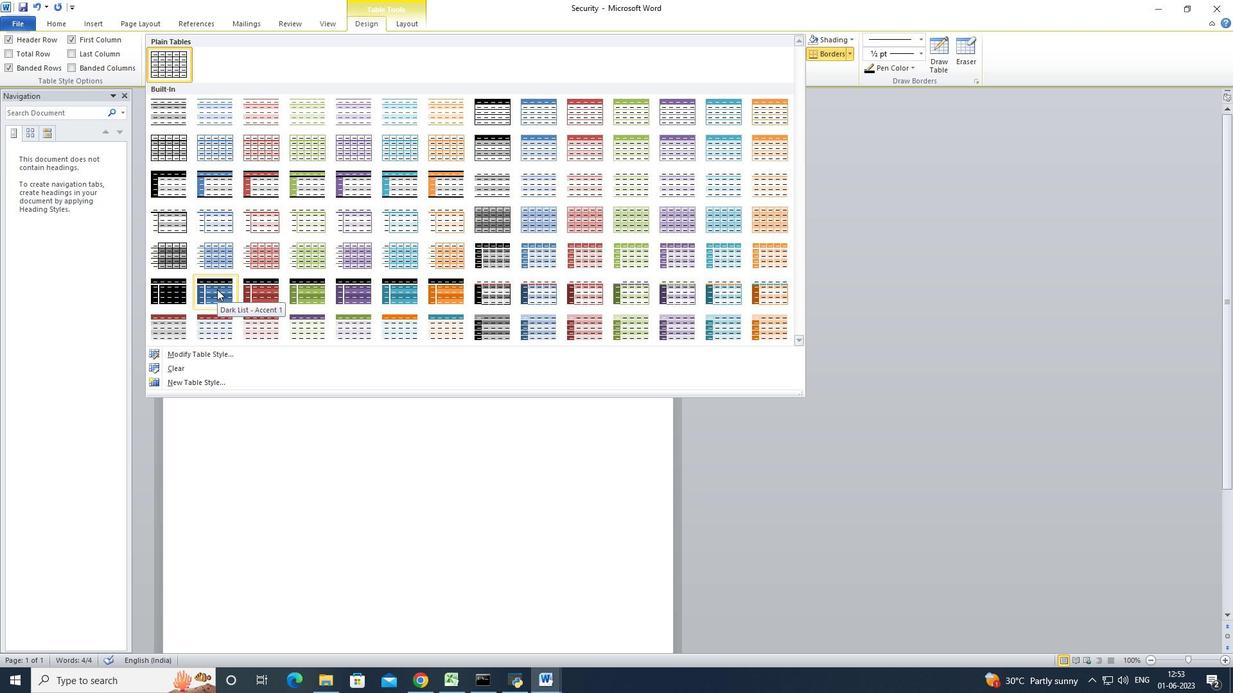 
Action: Mouse pressed left at (217, 289)
Screenshot: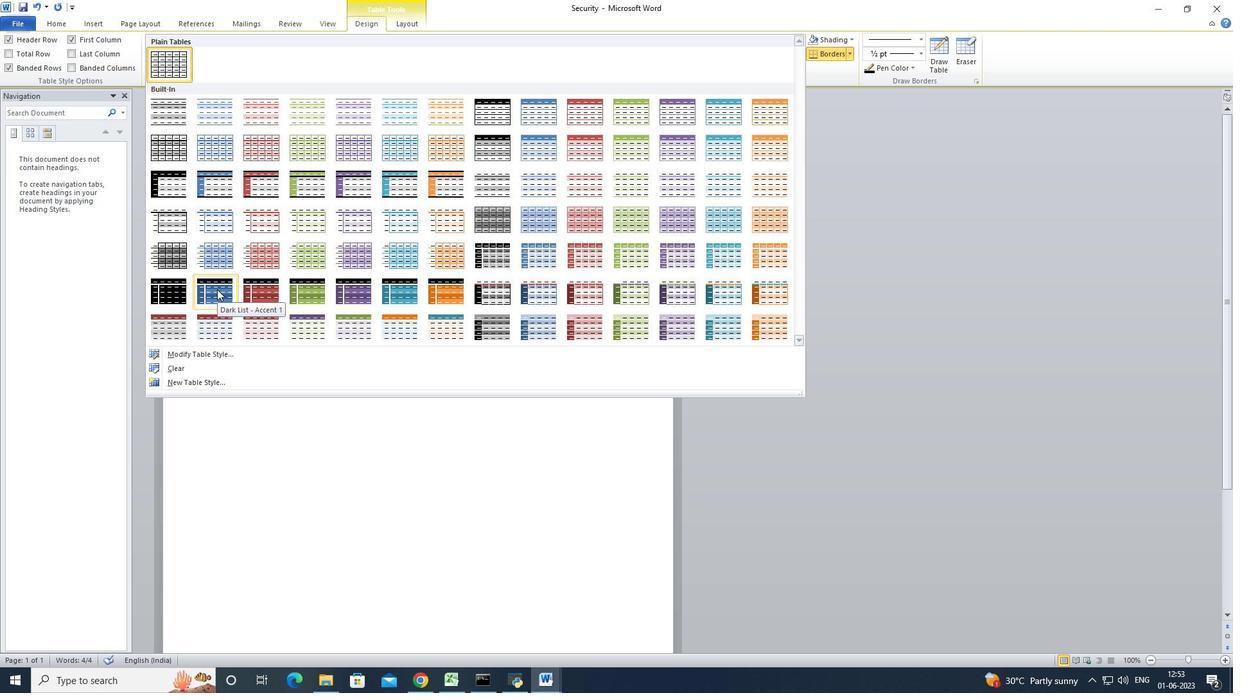 
Action: Mouse moved to (305, 247)
Screenshot: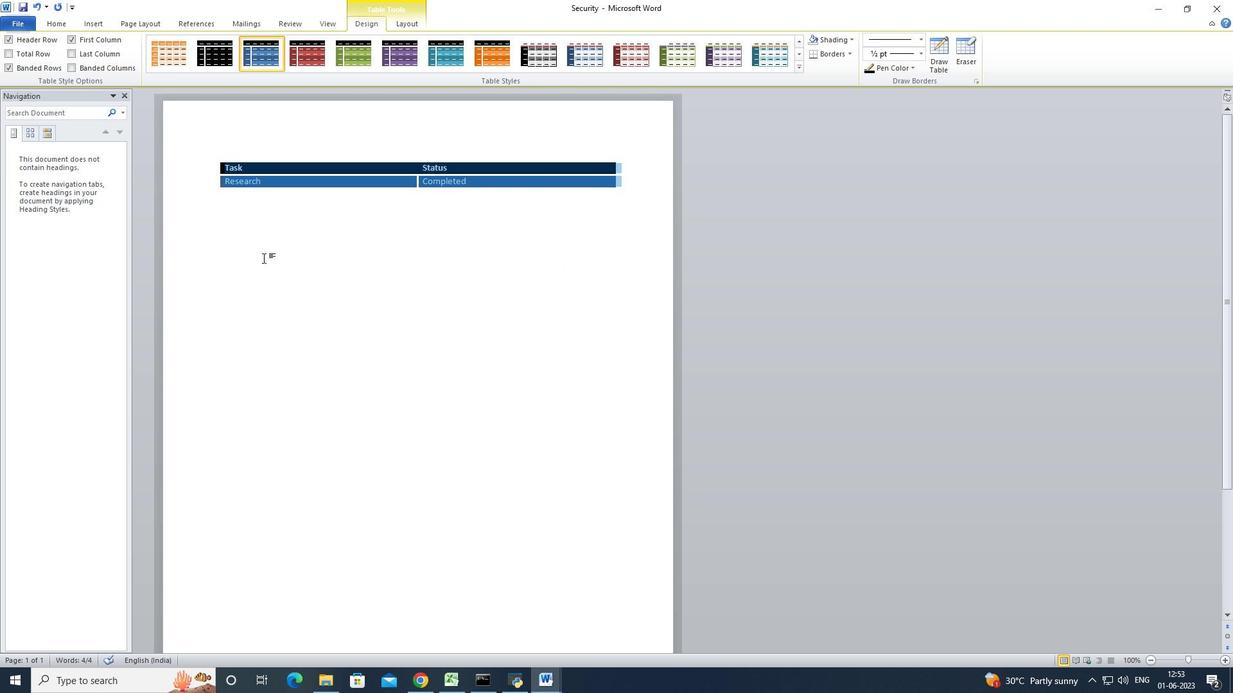 
Action: Mouse pressed left at (305, 247)
Screenshot: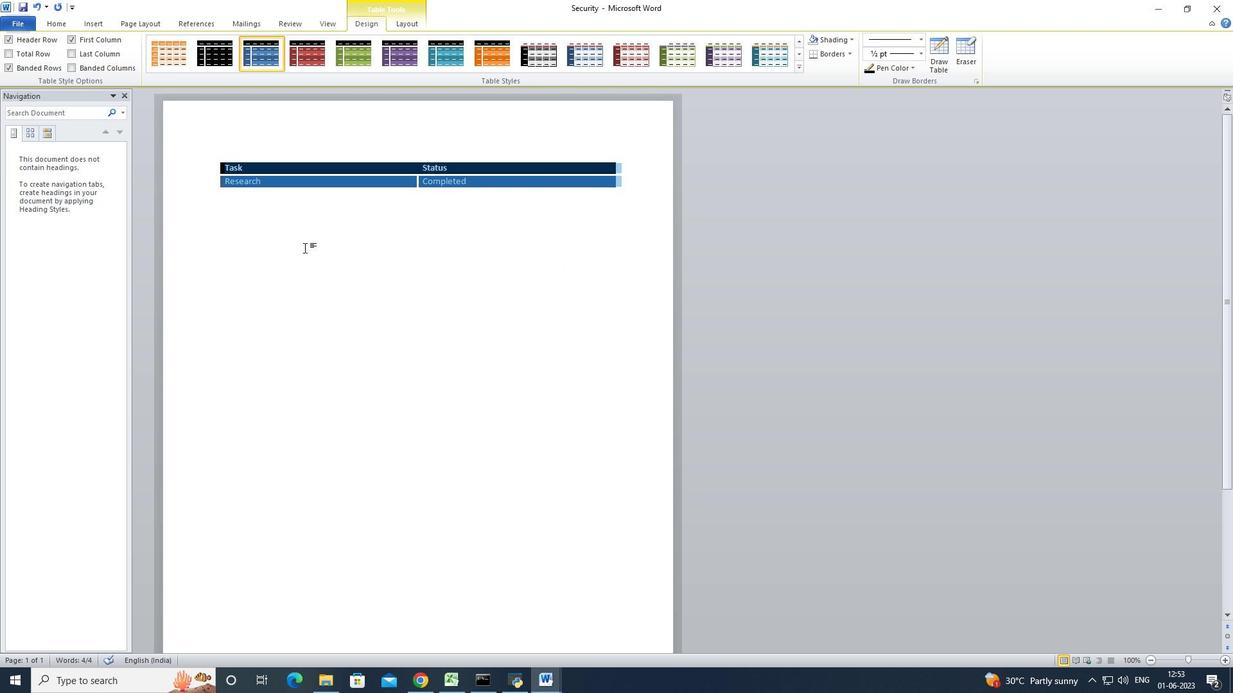 
Action: Mouse moved to (448, 247)
Screenshot: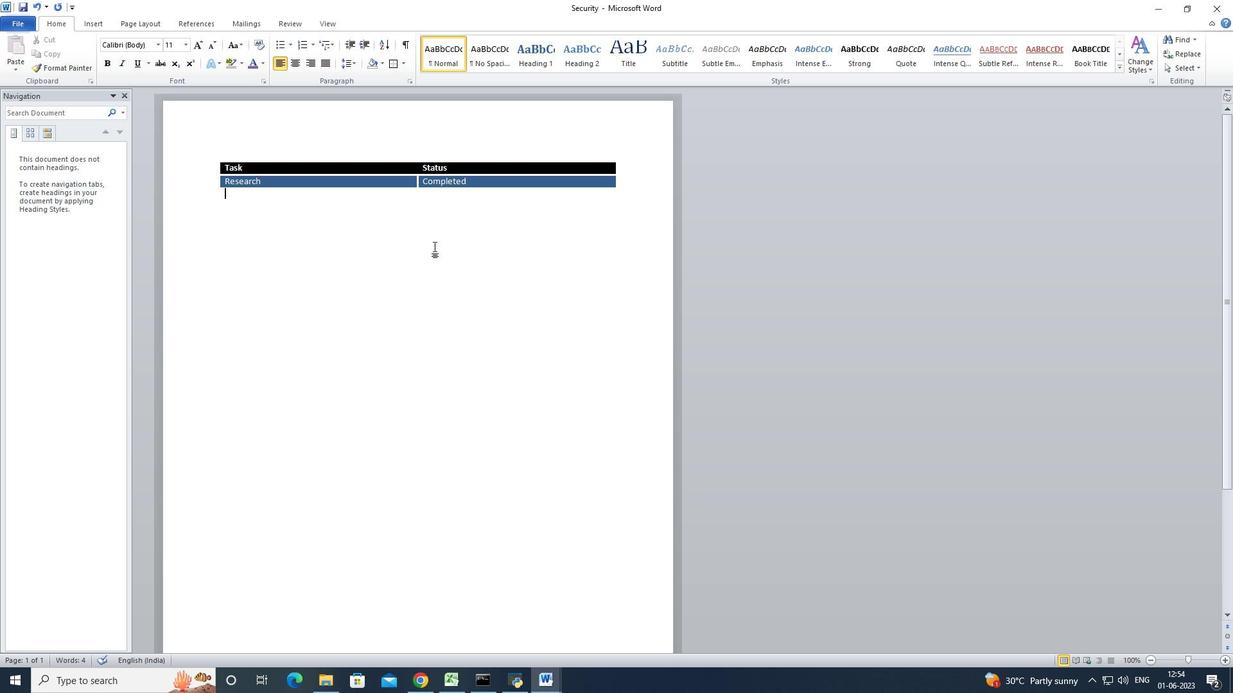 
Action: Mouse pressed left at (448, 247)
Screenshot: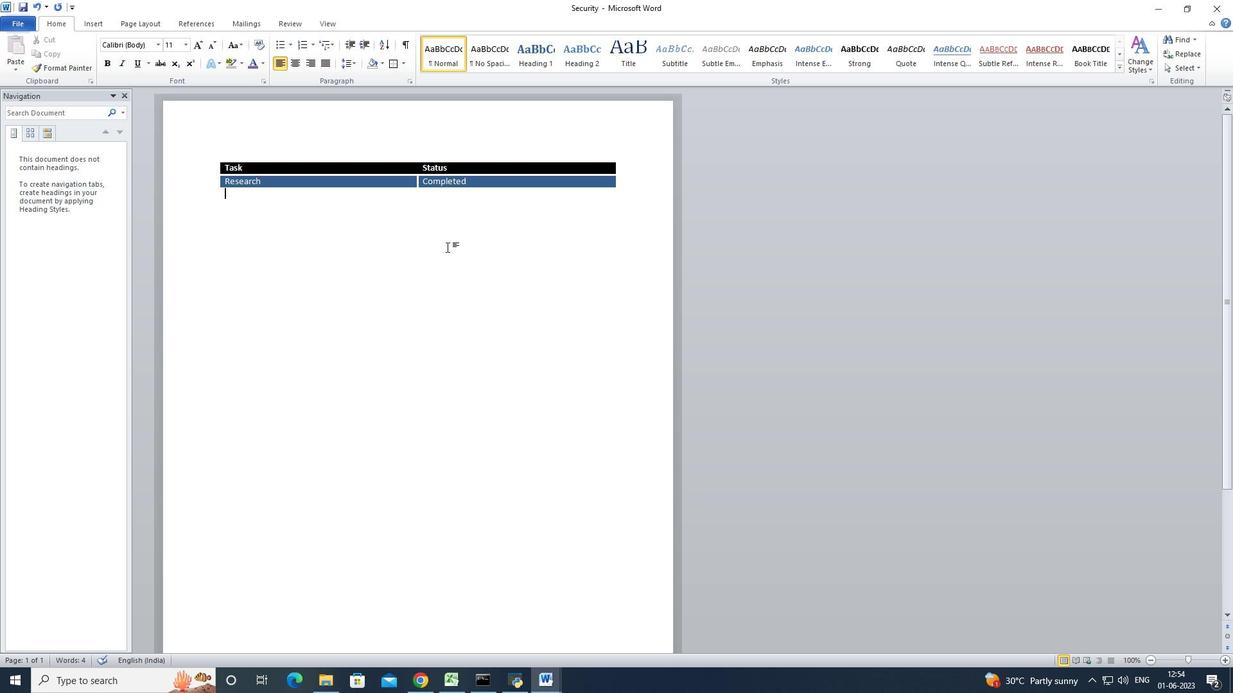 
Action: Mouse moved to (448, 246)
Screenshot: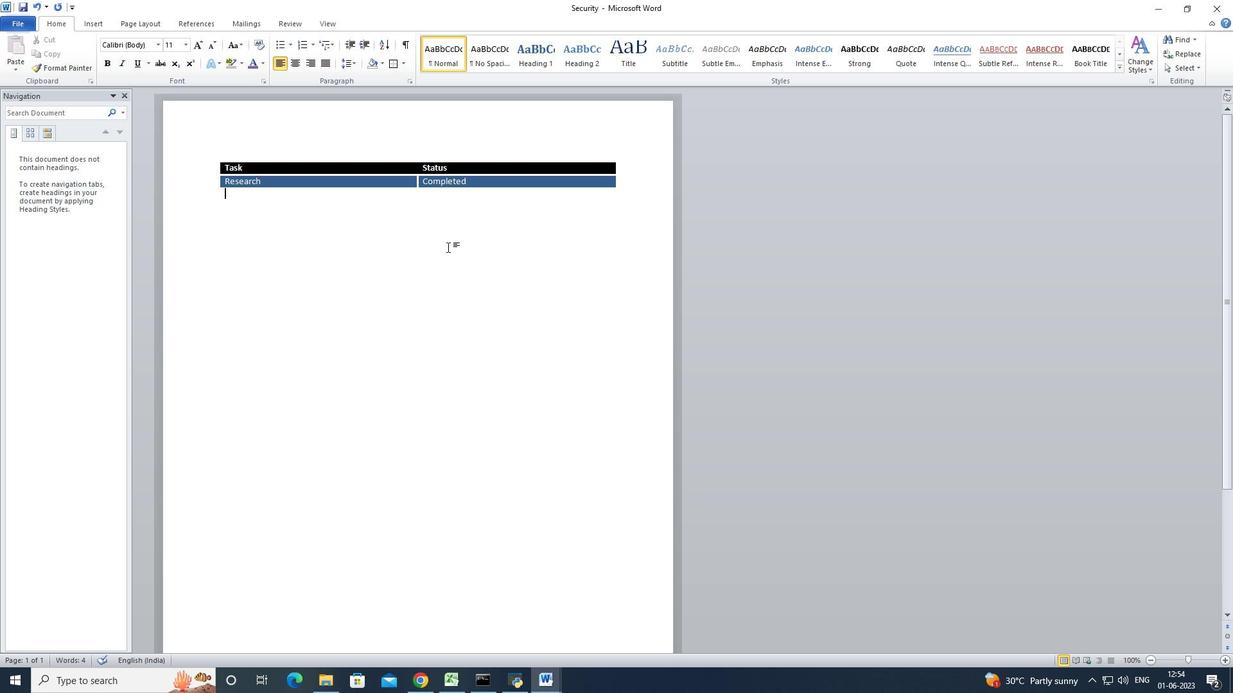 
Action: Key pressed ctrl+S
Screenshot: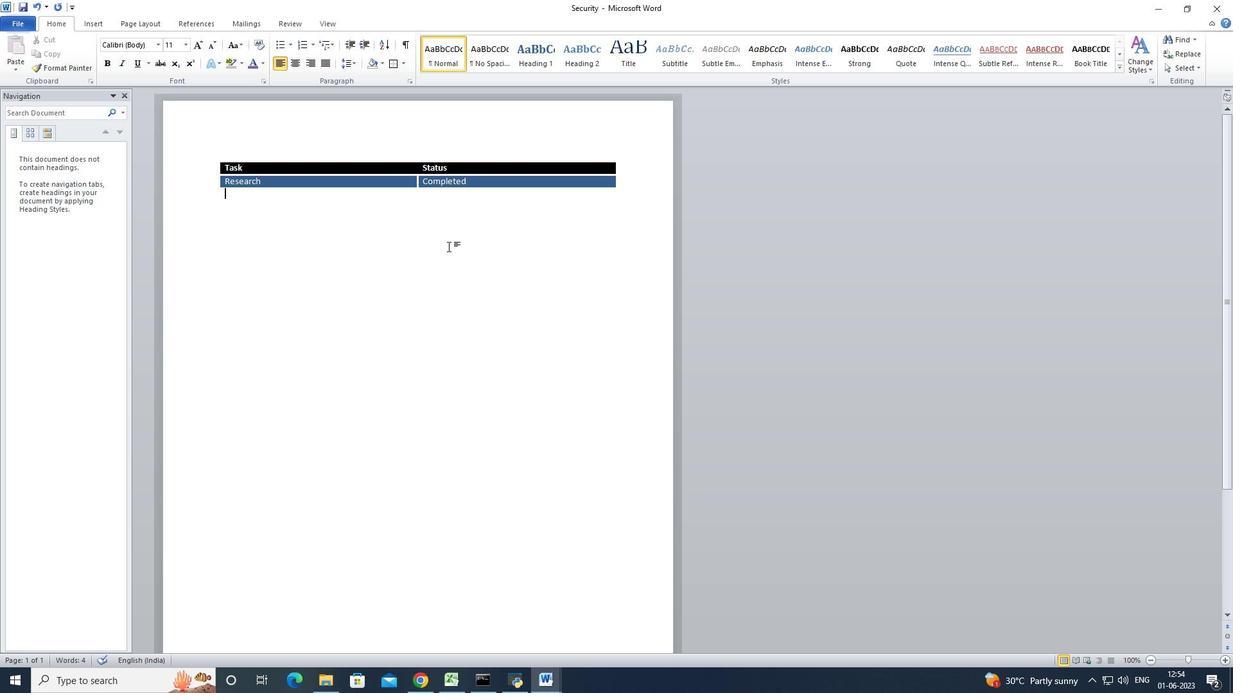 
